 Task: Create a due date automation trigger when advanced on, on the wednesday before a card is due add fields with custom field "Resume" set to a number lower or equal to 1 and lower or equal to 10 at 11:00 AM.
Action: Mouse moved to (1386, 114)
Screenshot: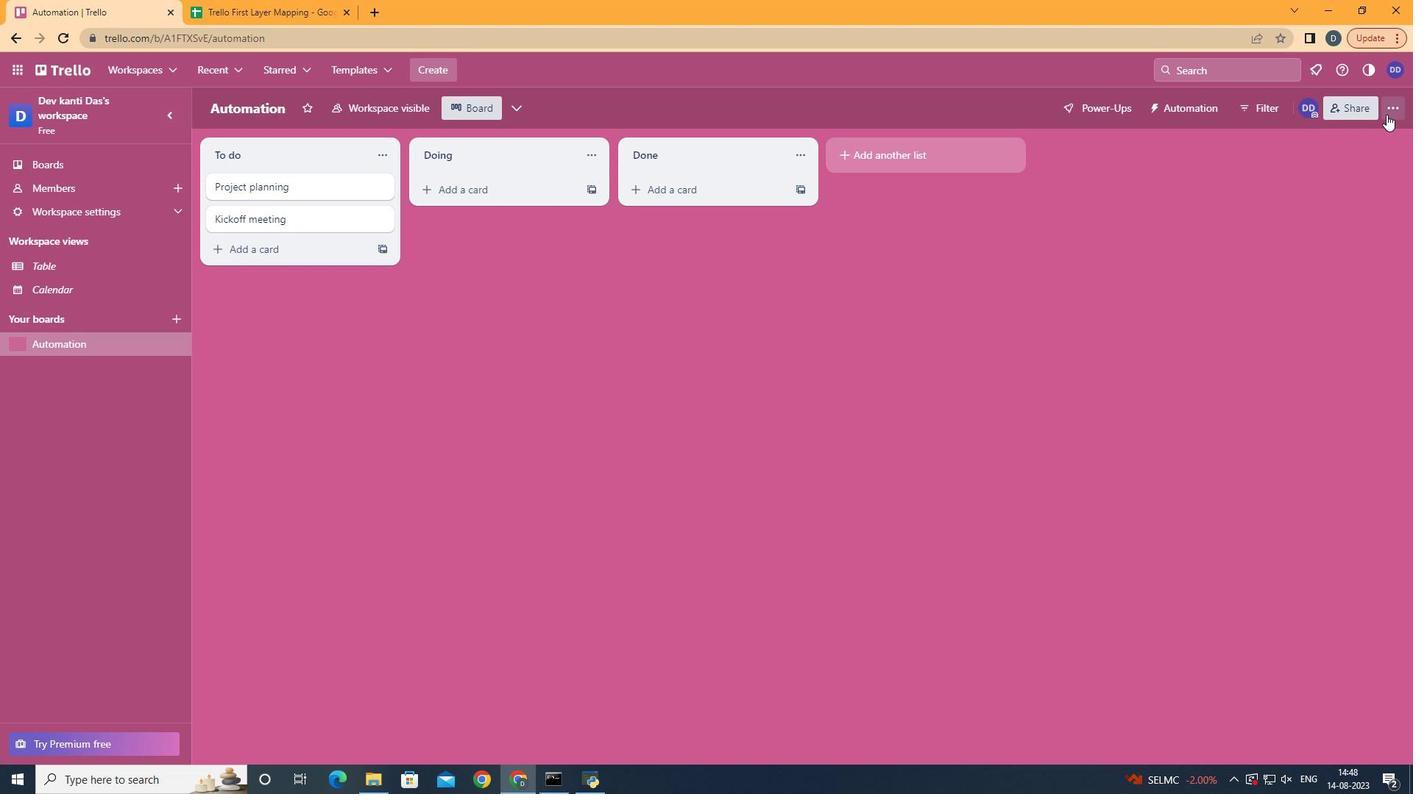 
Action: Mouse pressed left at (1386, 114)
Screenshot: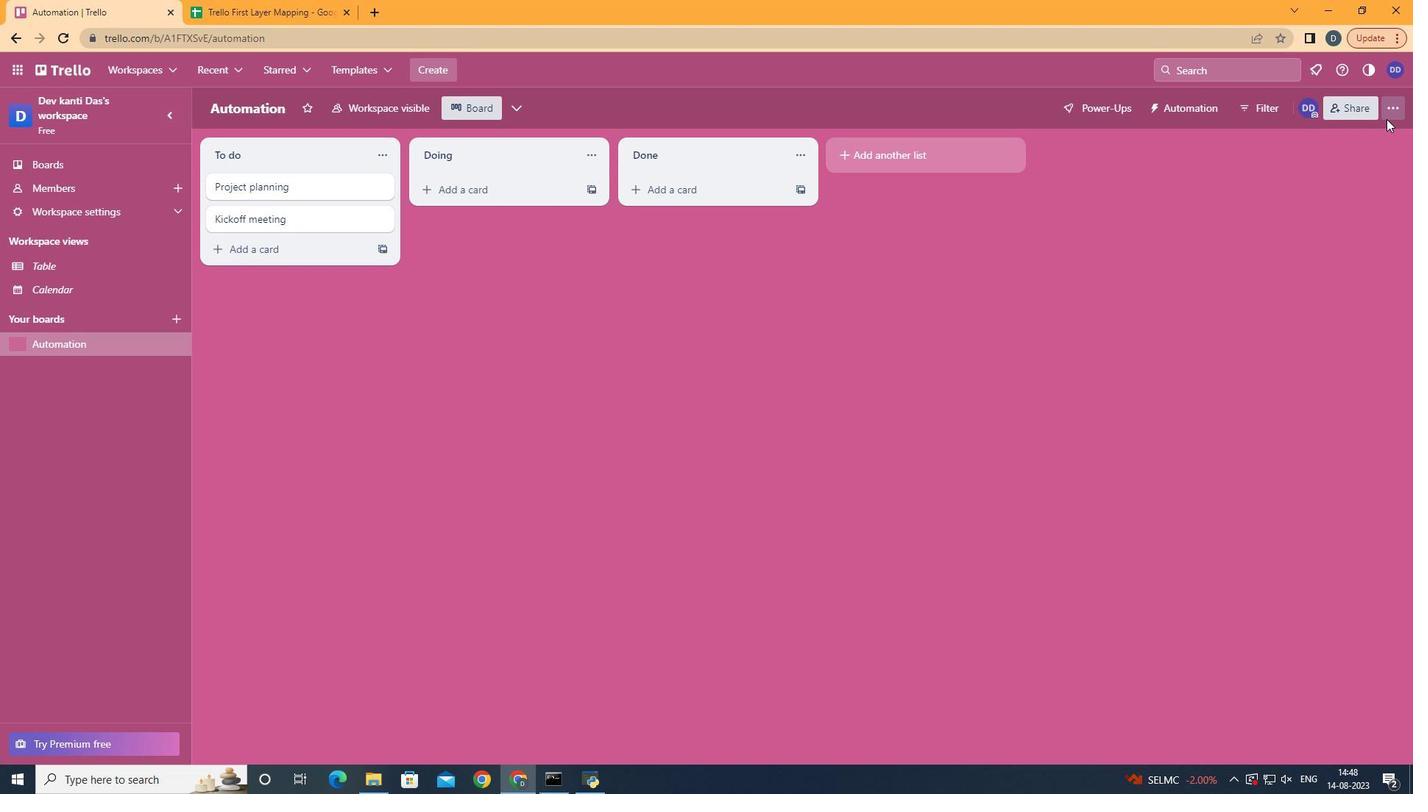 
Action: Mouse moved to (1289, 303)
Screenshot: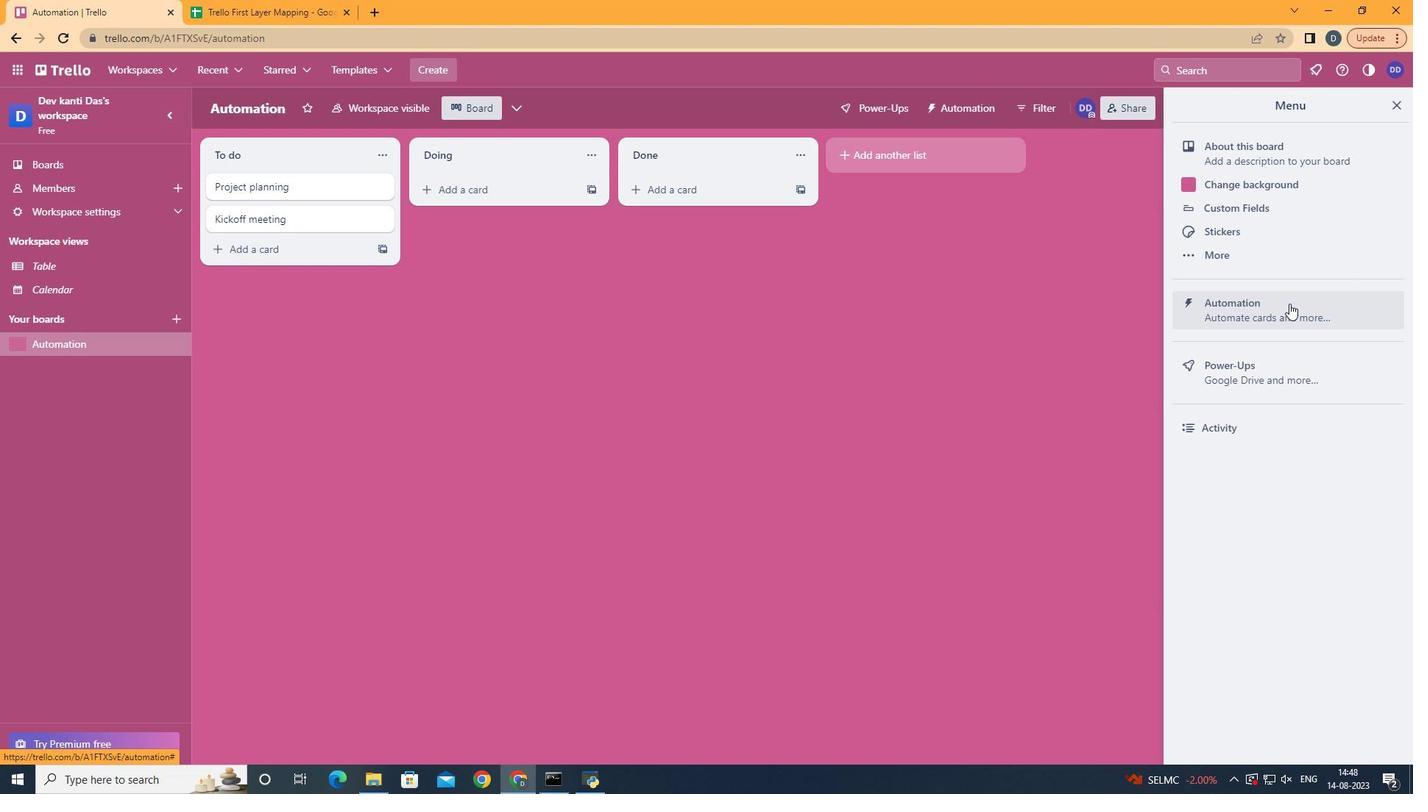 
Action: Mouse pressed left at (1289, 303)
Screenshot: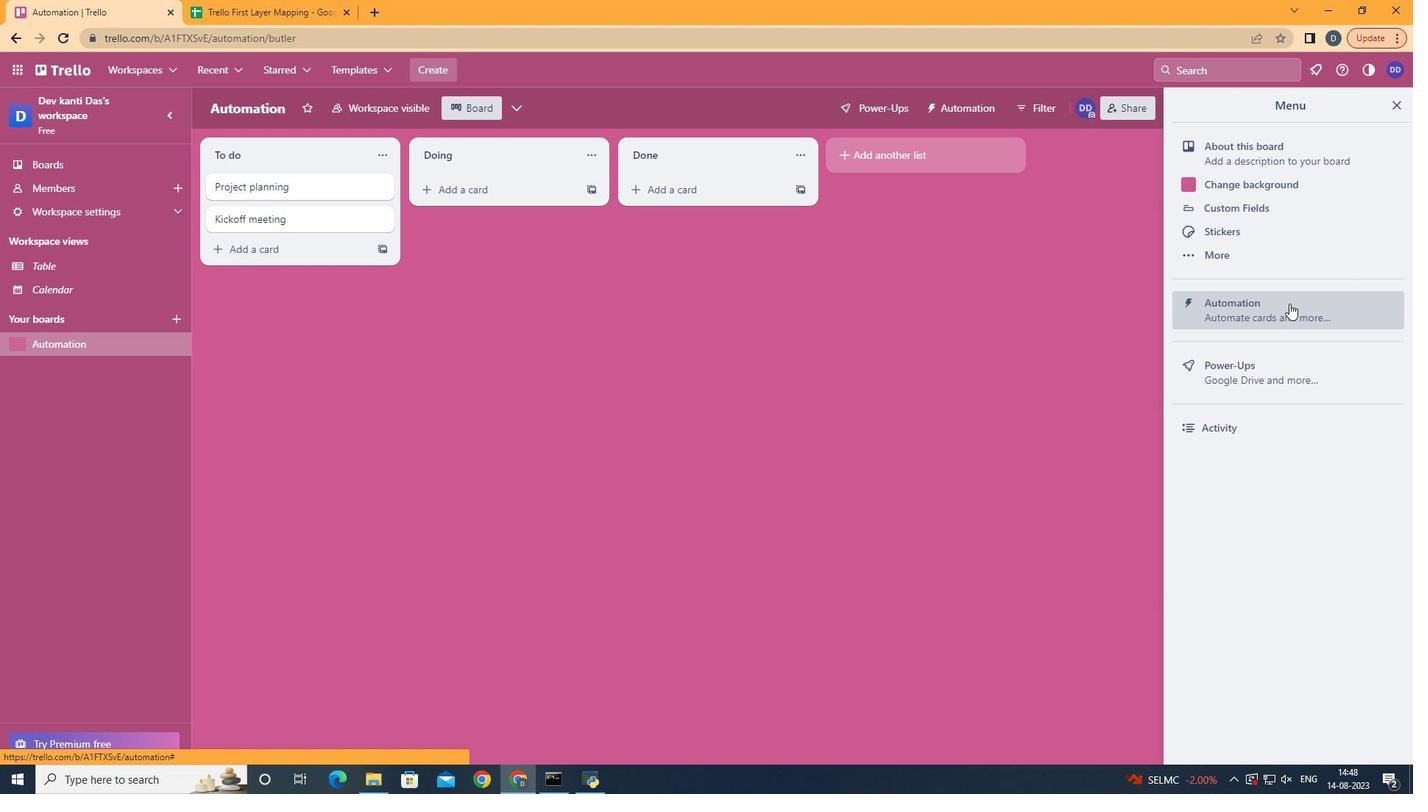 
Action: Mouse moved to (287, 297)
Screenshot: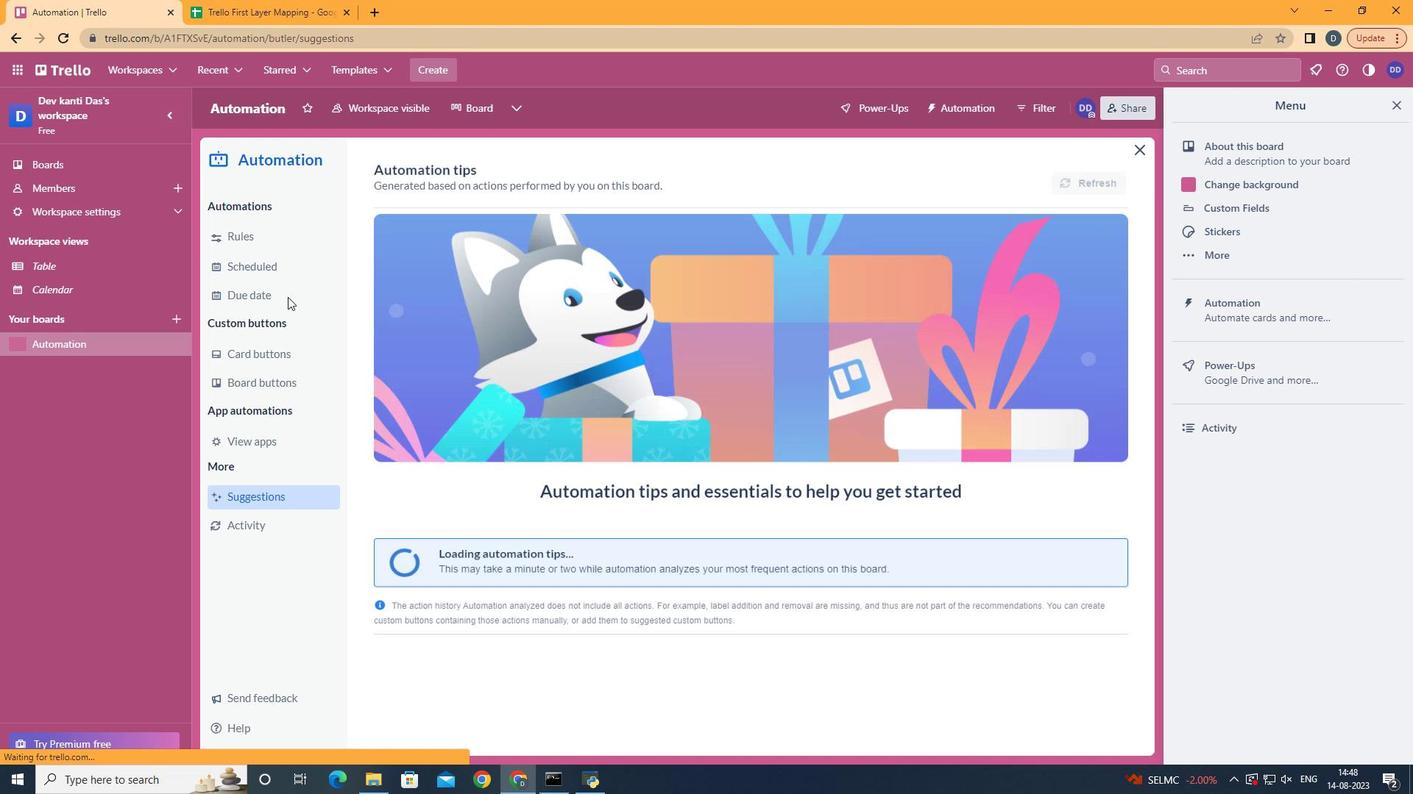 
Action: Mouse pressed left at (287, 297)
Screenshot: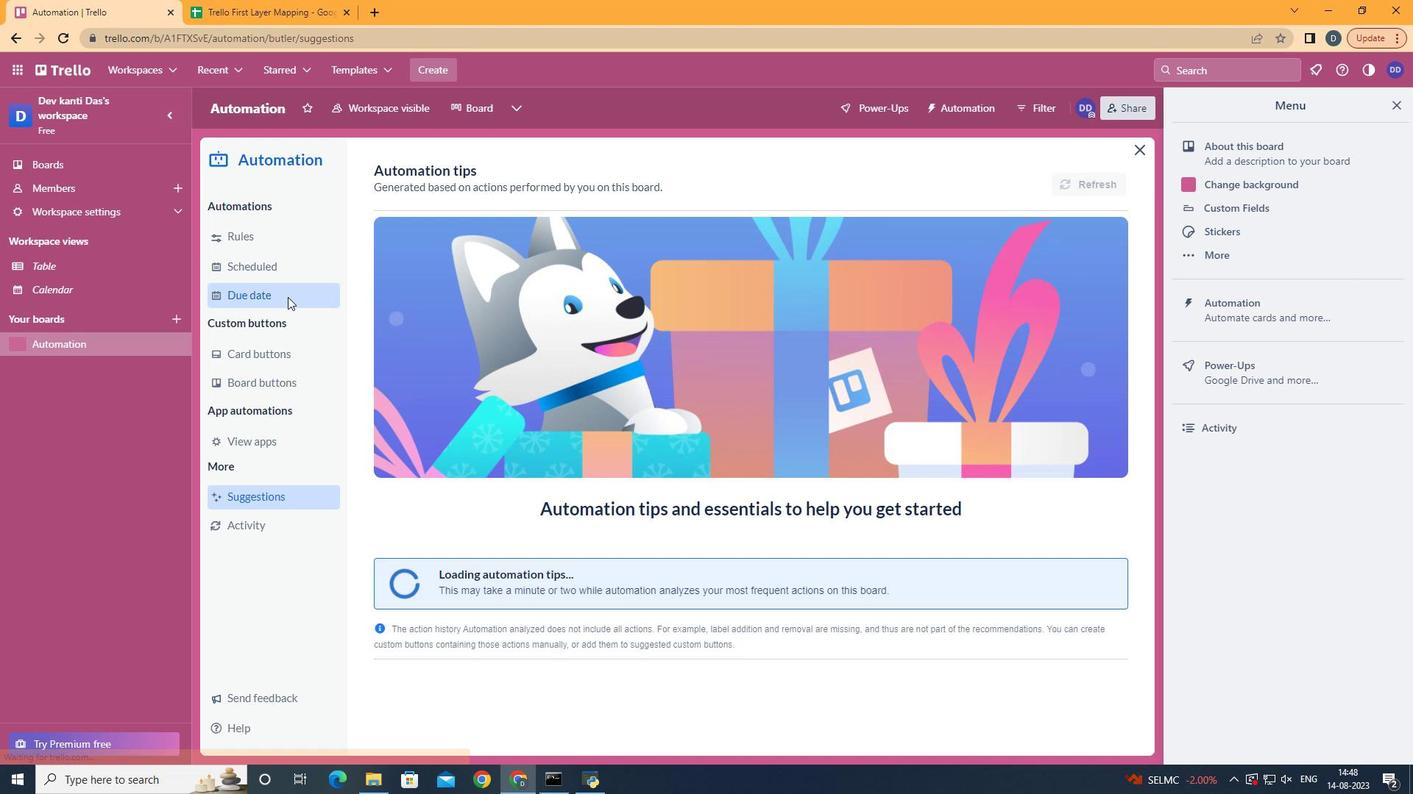 
Action: Mouse moved to (1034, 181)
Screenshot: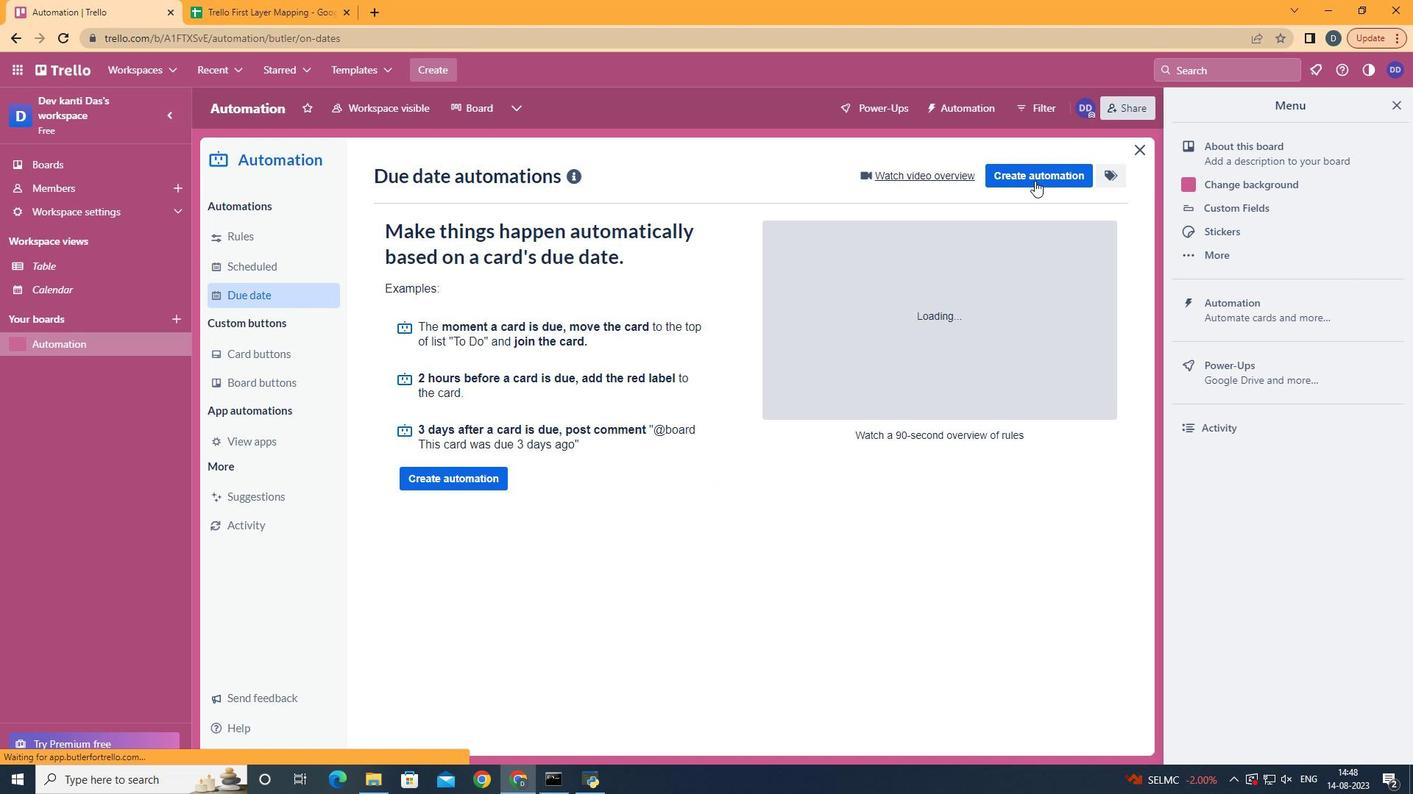 
Action: Mouse pressed left at (1034, 181)
Screenshot: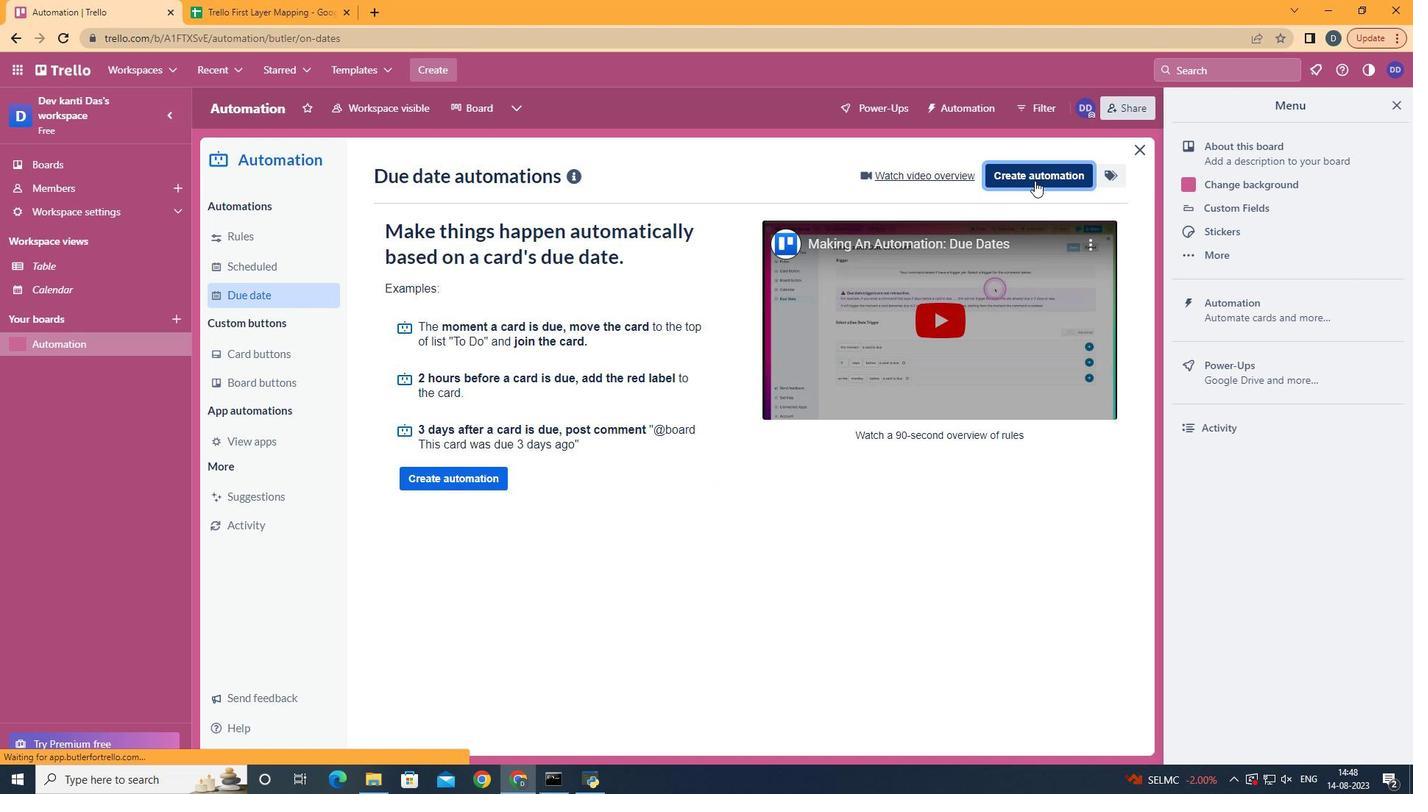 
Action: Mouse moved to (725, 327)
Screenshot: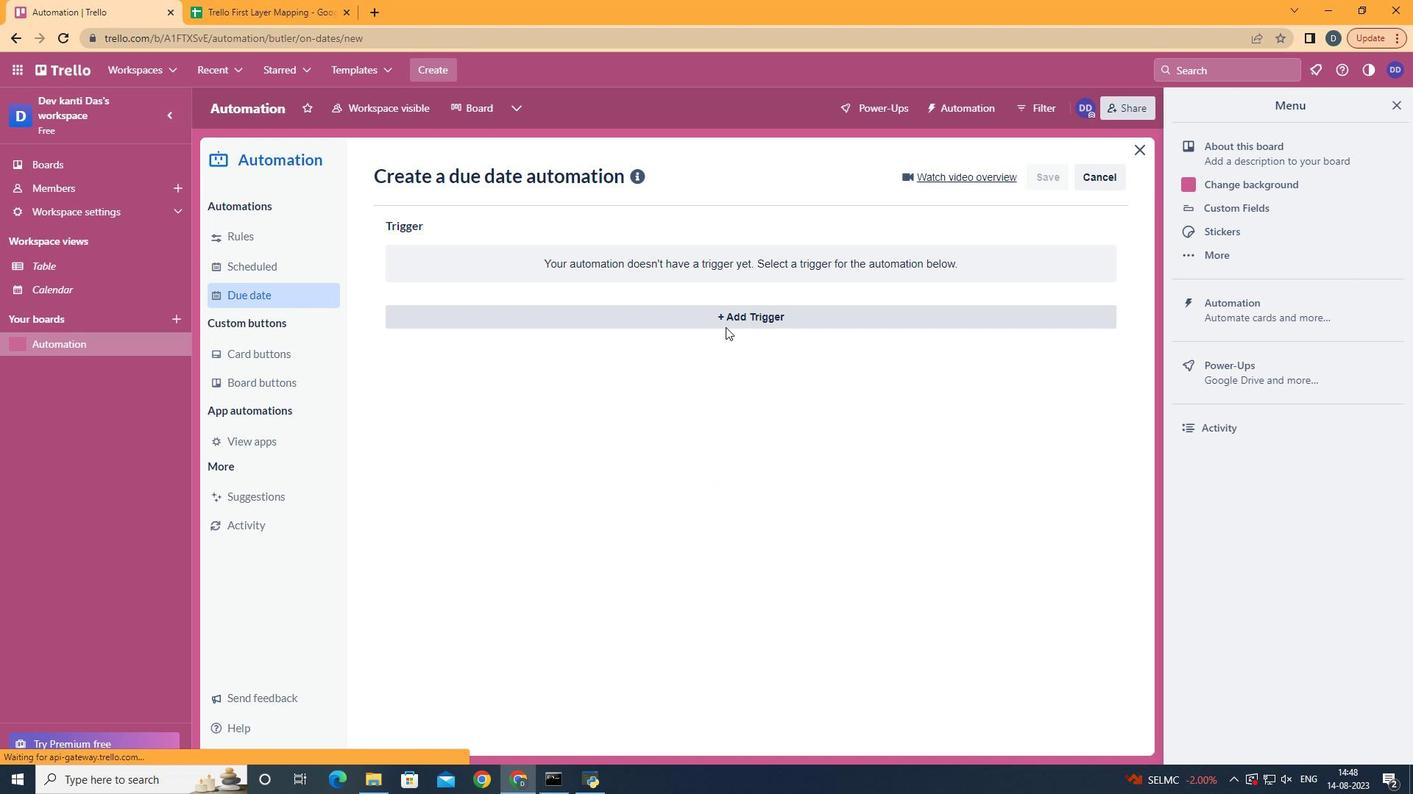 
Action: Mouse pressed left at (725, 327)
Screenshot: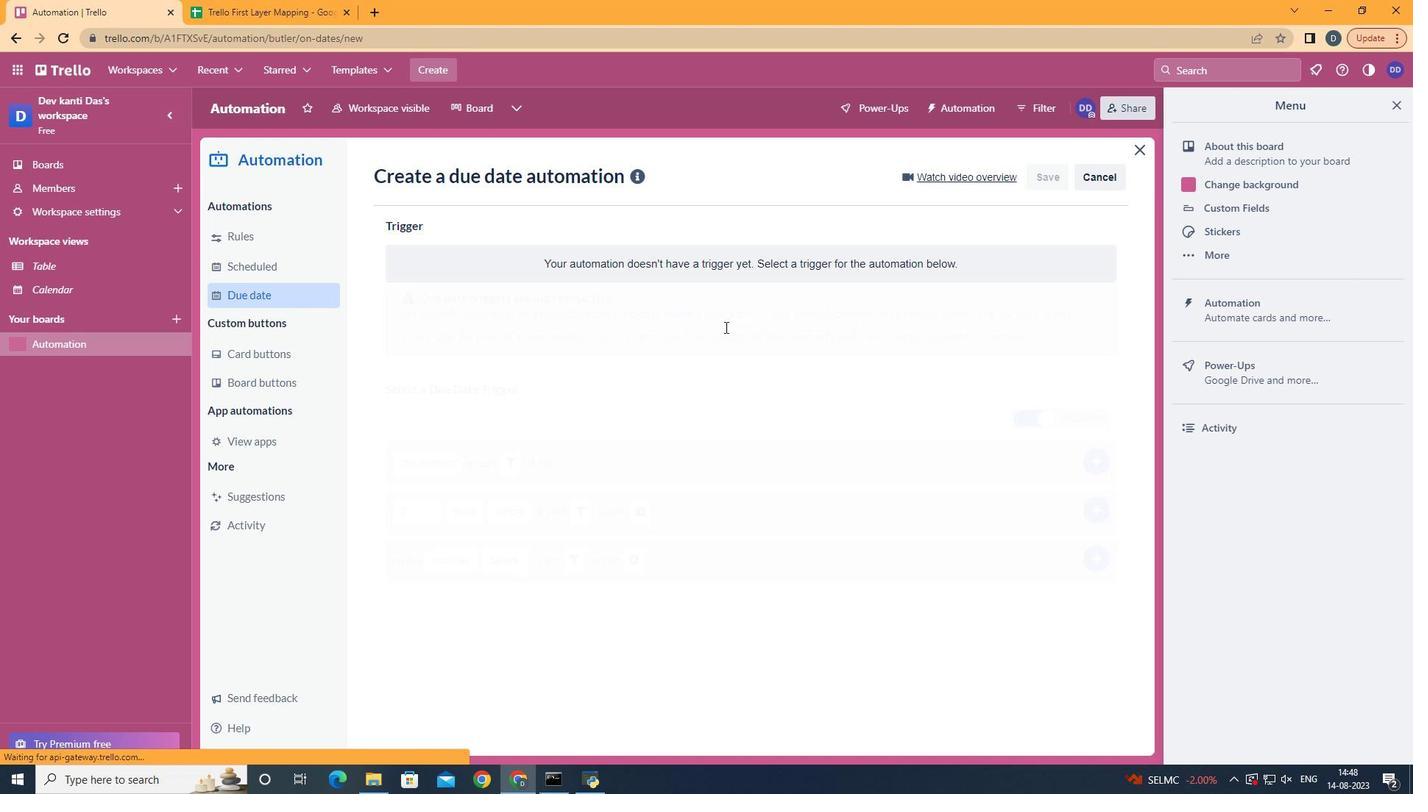 
Action: Mouse moved to (494, 438)
Screenshot: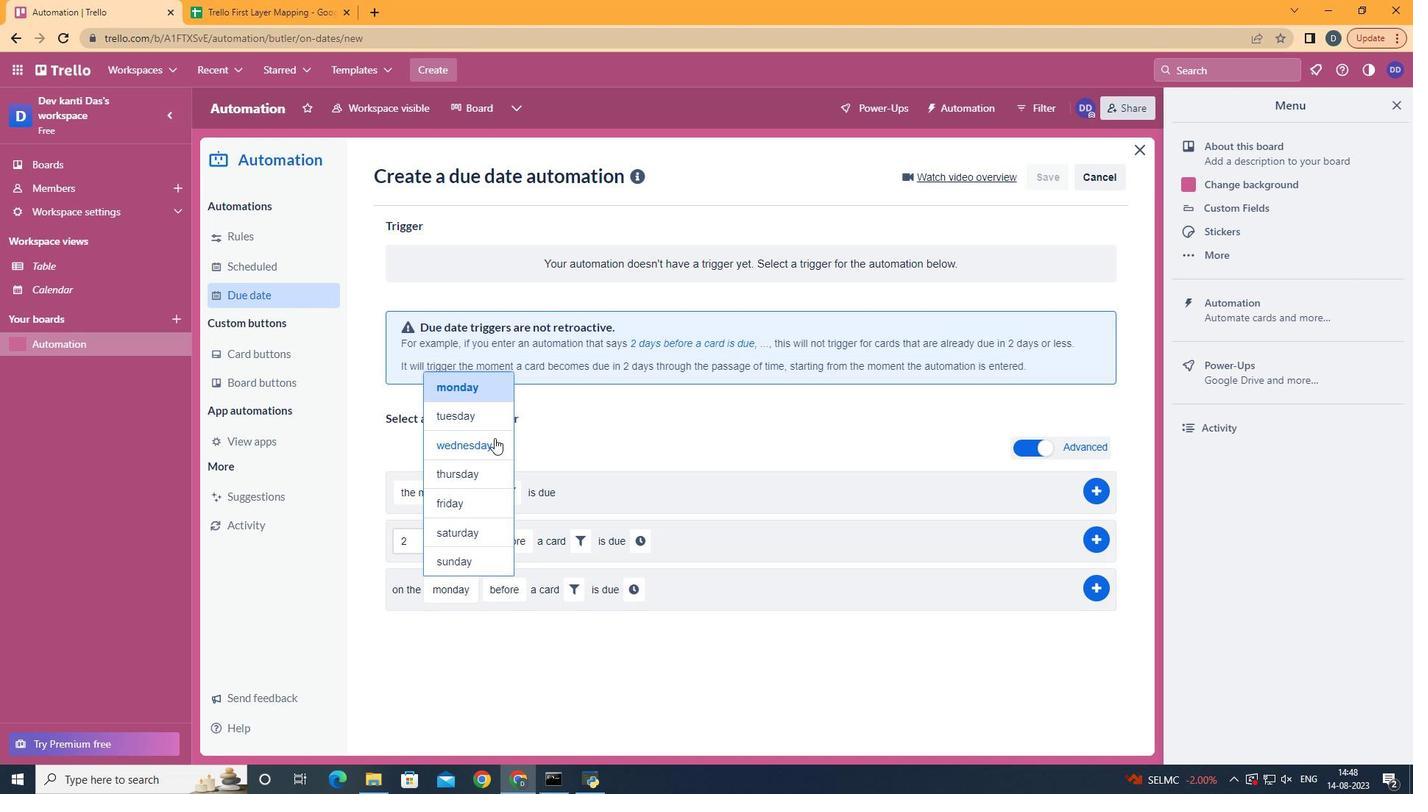 
Action: Mouse pressed left at (494, 438)
Screenshot: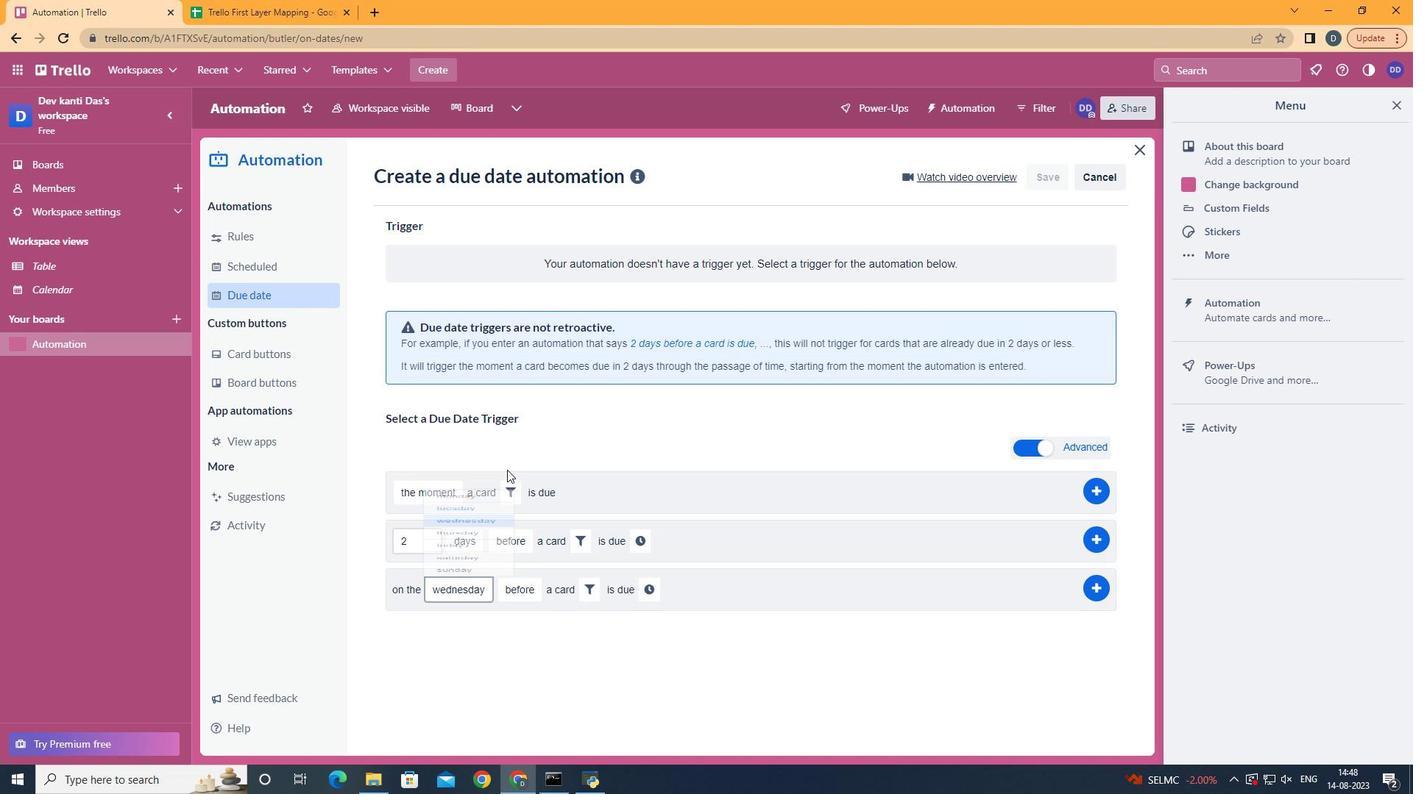 
Action: Mouse moved to (593, 586)
Screenshot: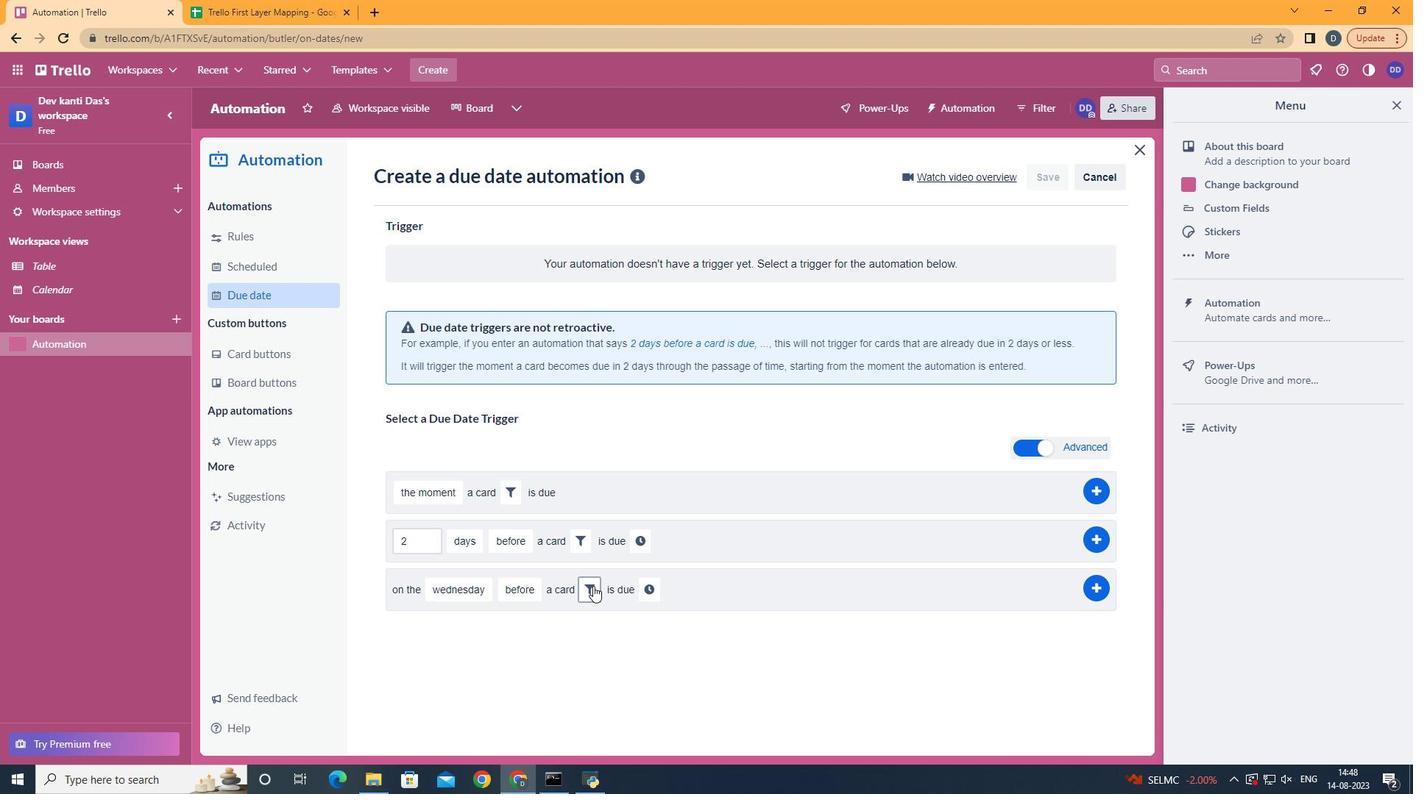 
Action: Mouse pressed left at (593, 586)
Screenshot: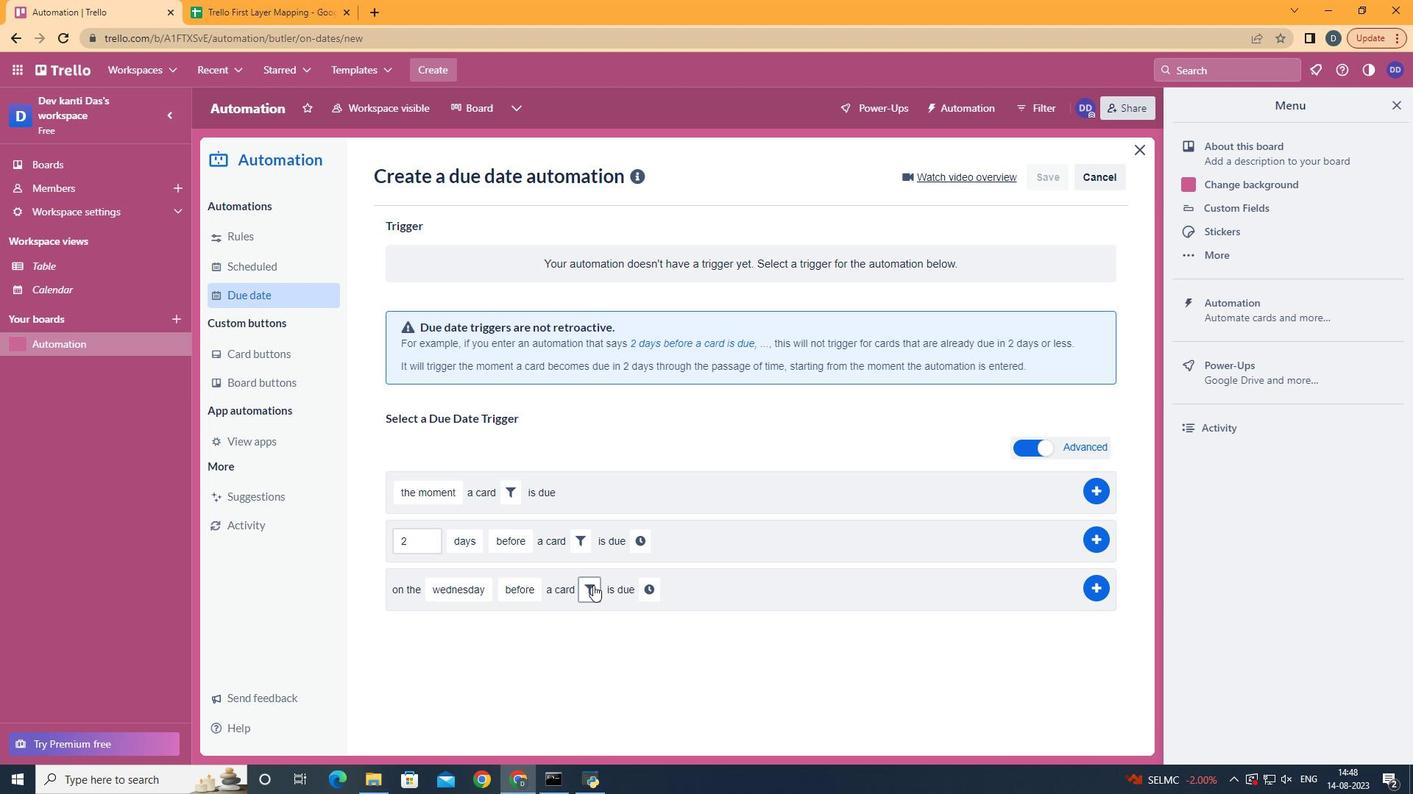 
Action: Mouse moved to (821, 635)
Screenshot: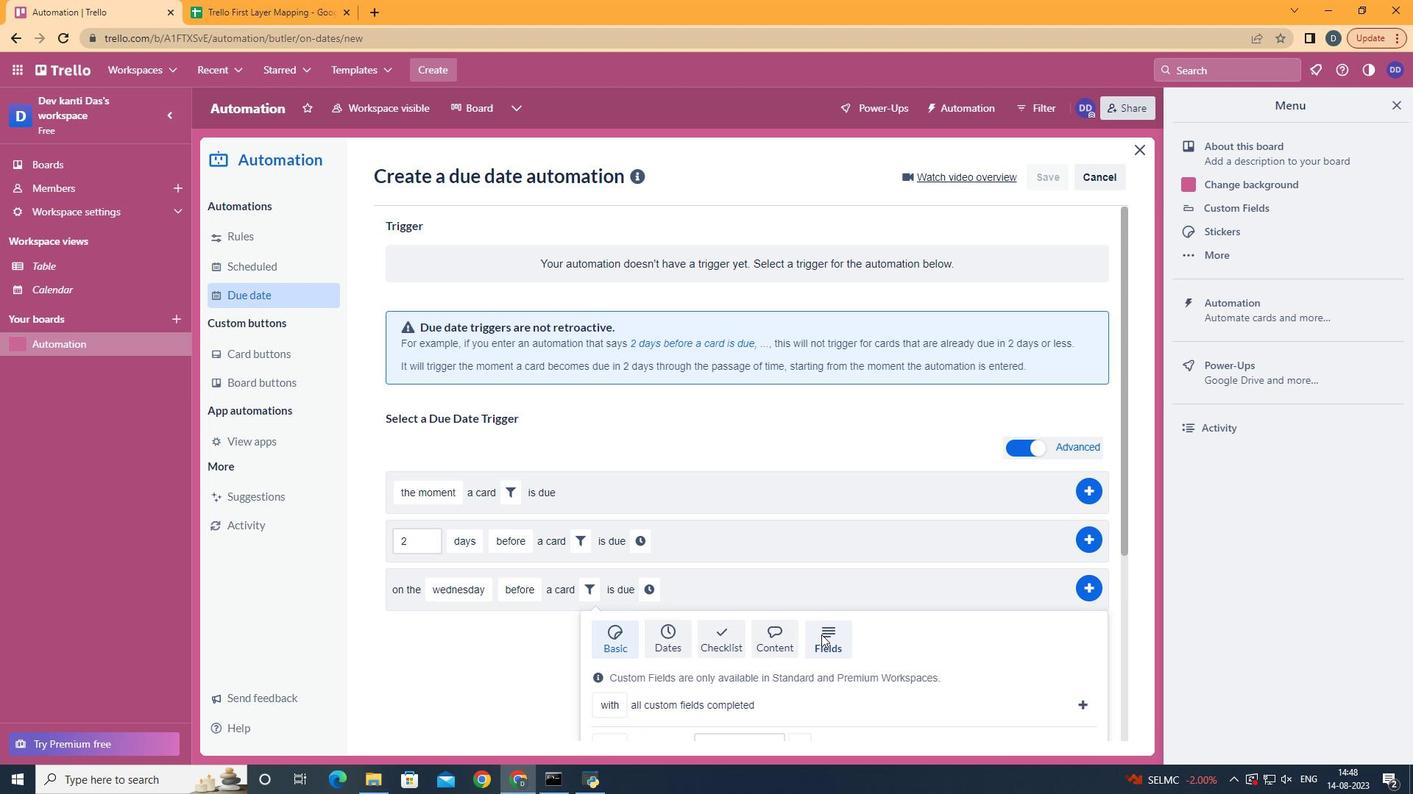 
Action: Mouse pressed left at (821, 635)
Screenshot: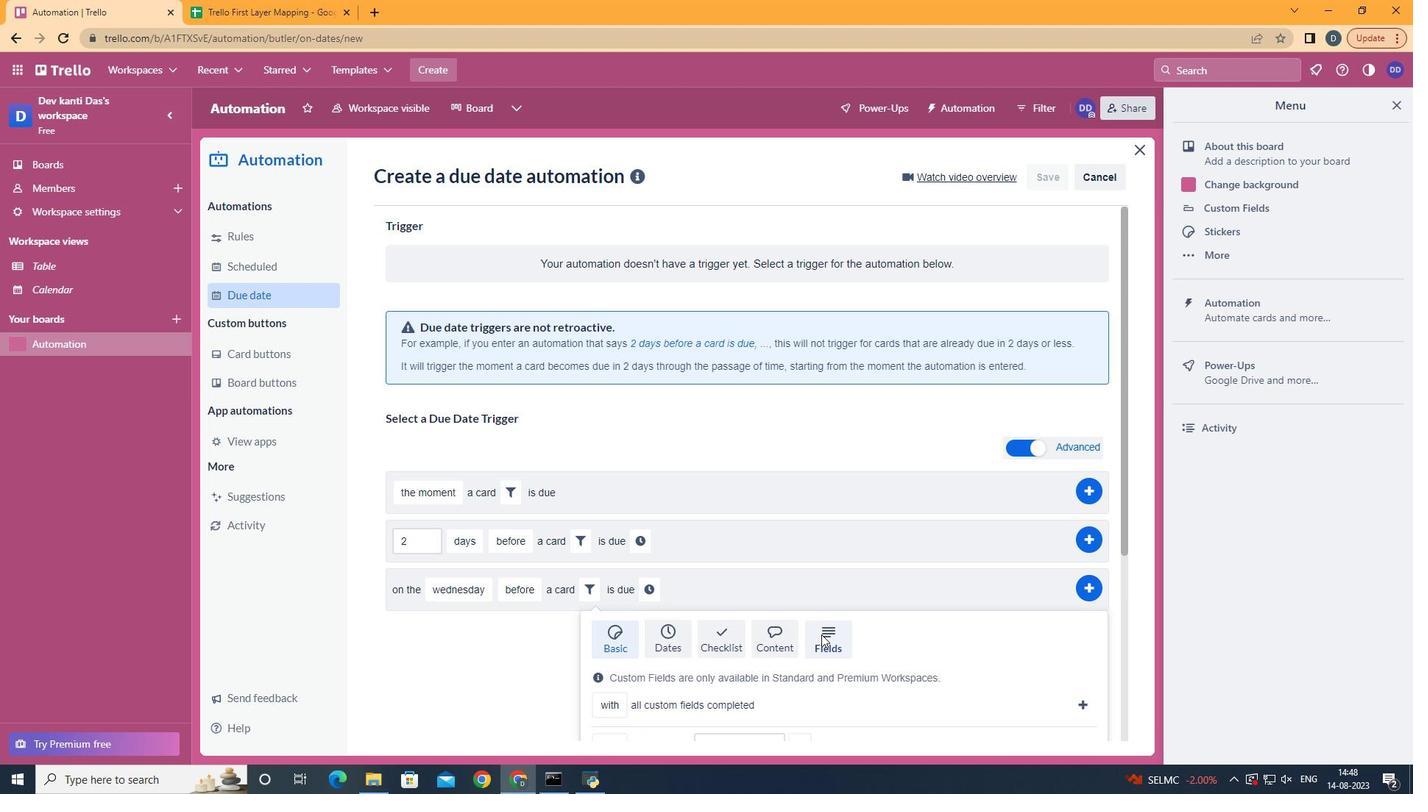 
Action: Mouse scrolled (821, 634) with delta (0, 0)
Screenshot: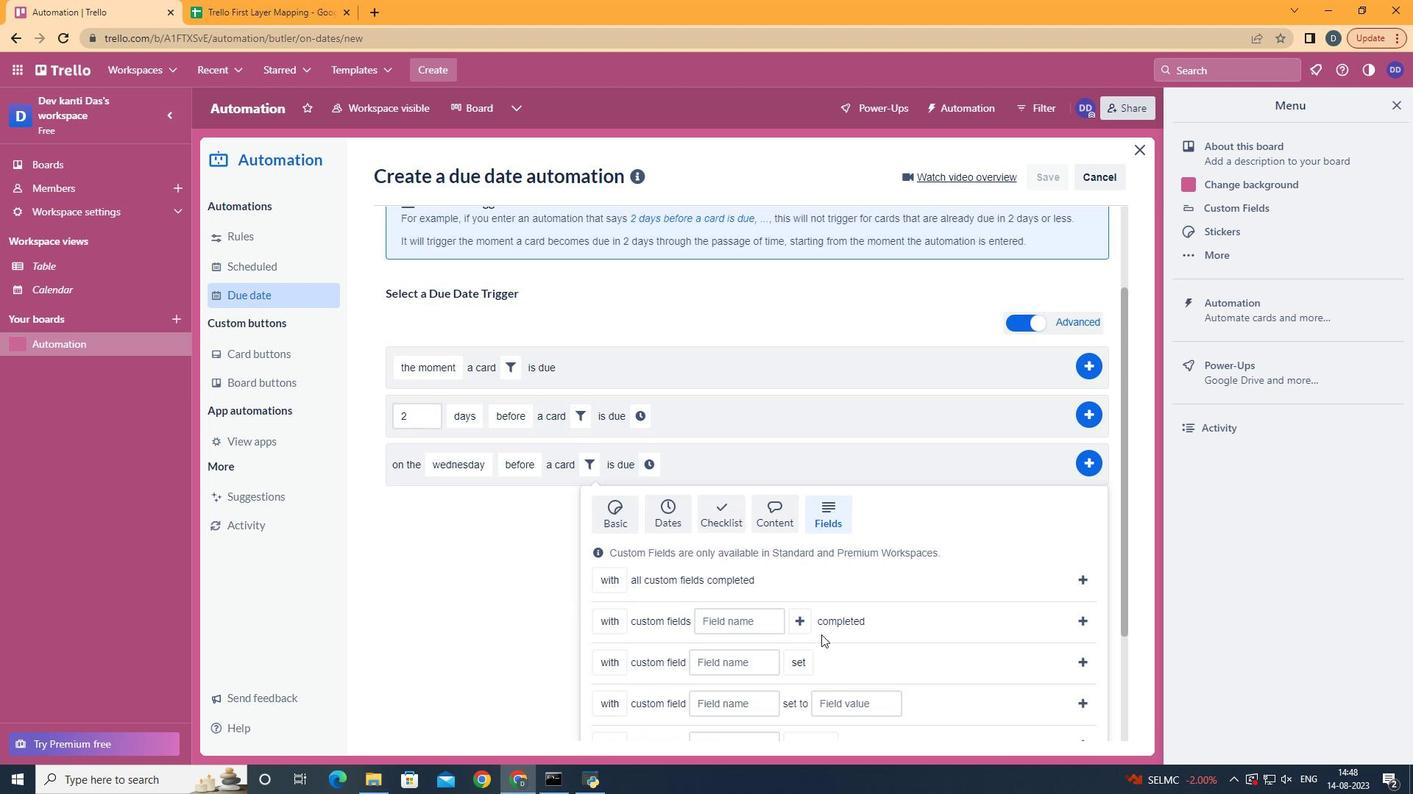 
Action: Mouse scrolled (821, 634) with delta (0, 0)
Screenshot: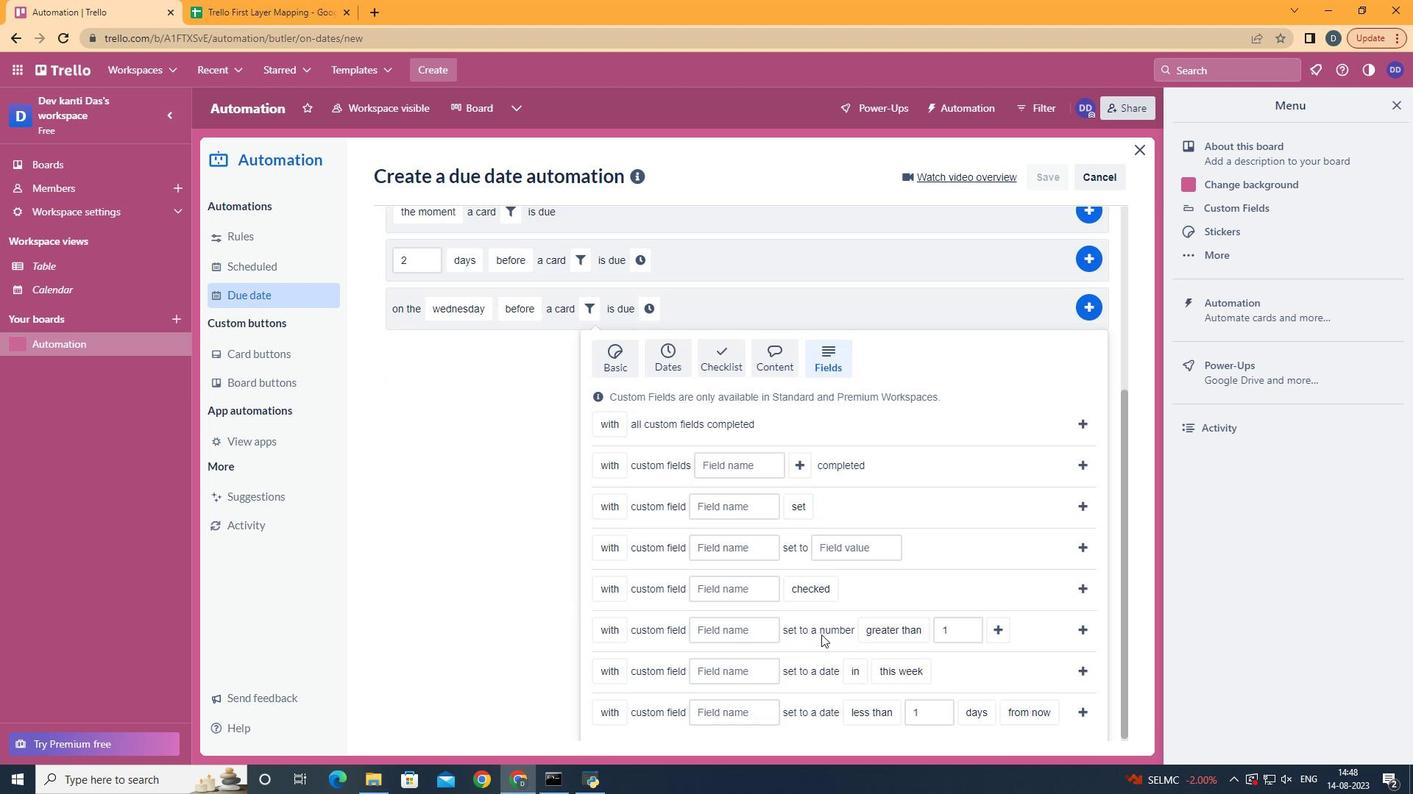 
Action: Mouse scrolled (821, 634) with delta (0, 0)
Screenshot: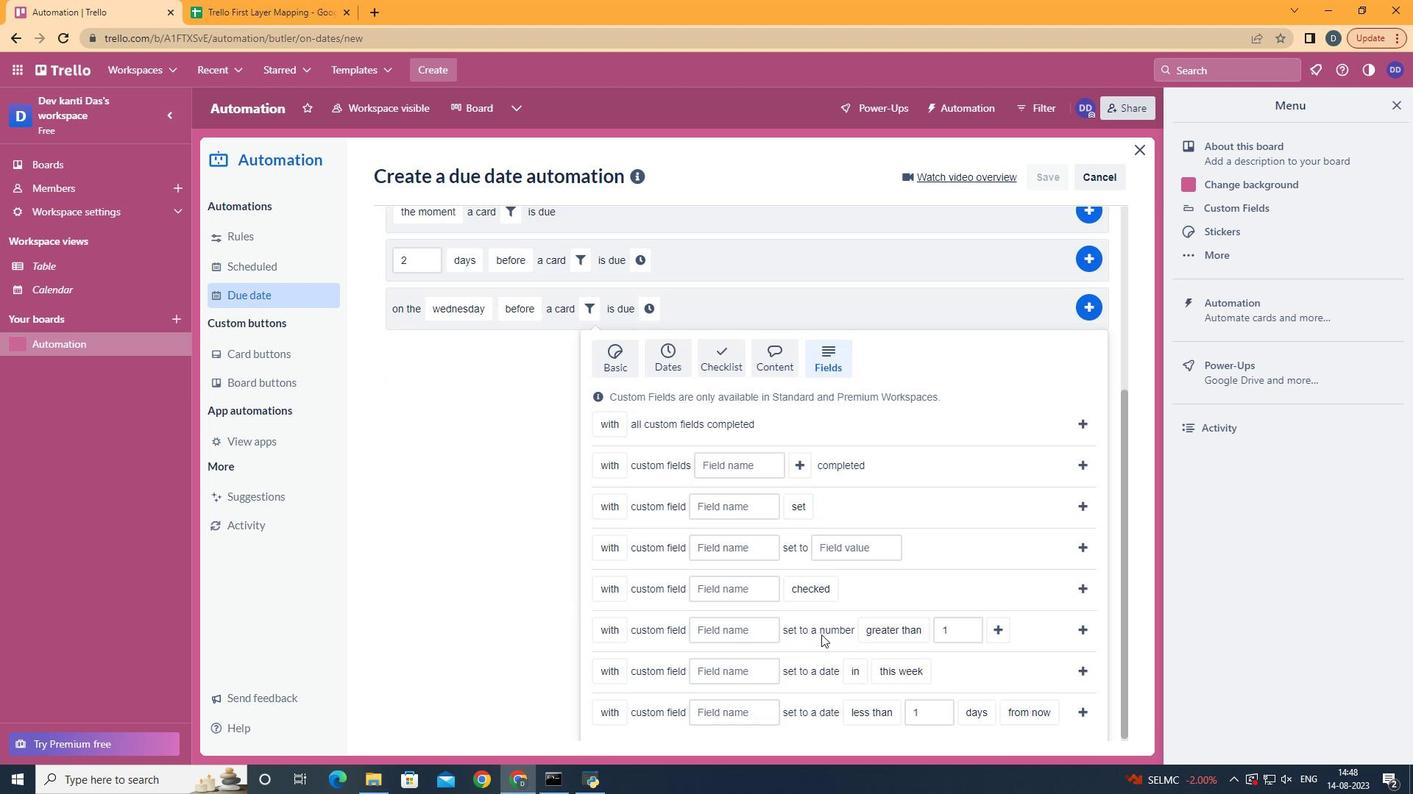 
Action: Mouse scrolled (821, 634) with delta (0, 0)
Screenshot: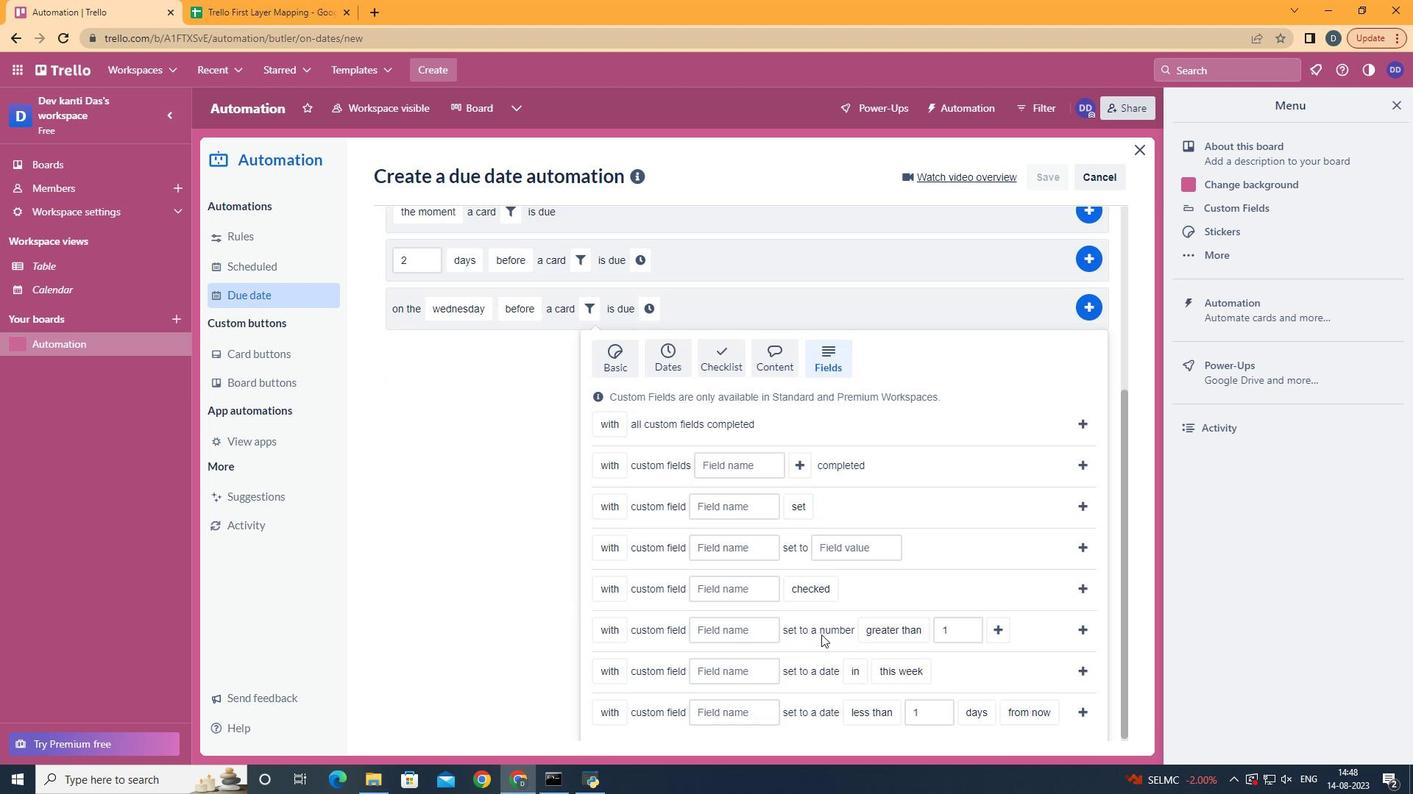 
Action: Mouse scrolled (821, 634) with delta (0, 0)
Screenshot: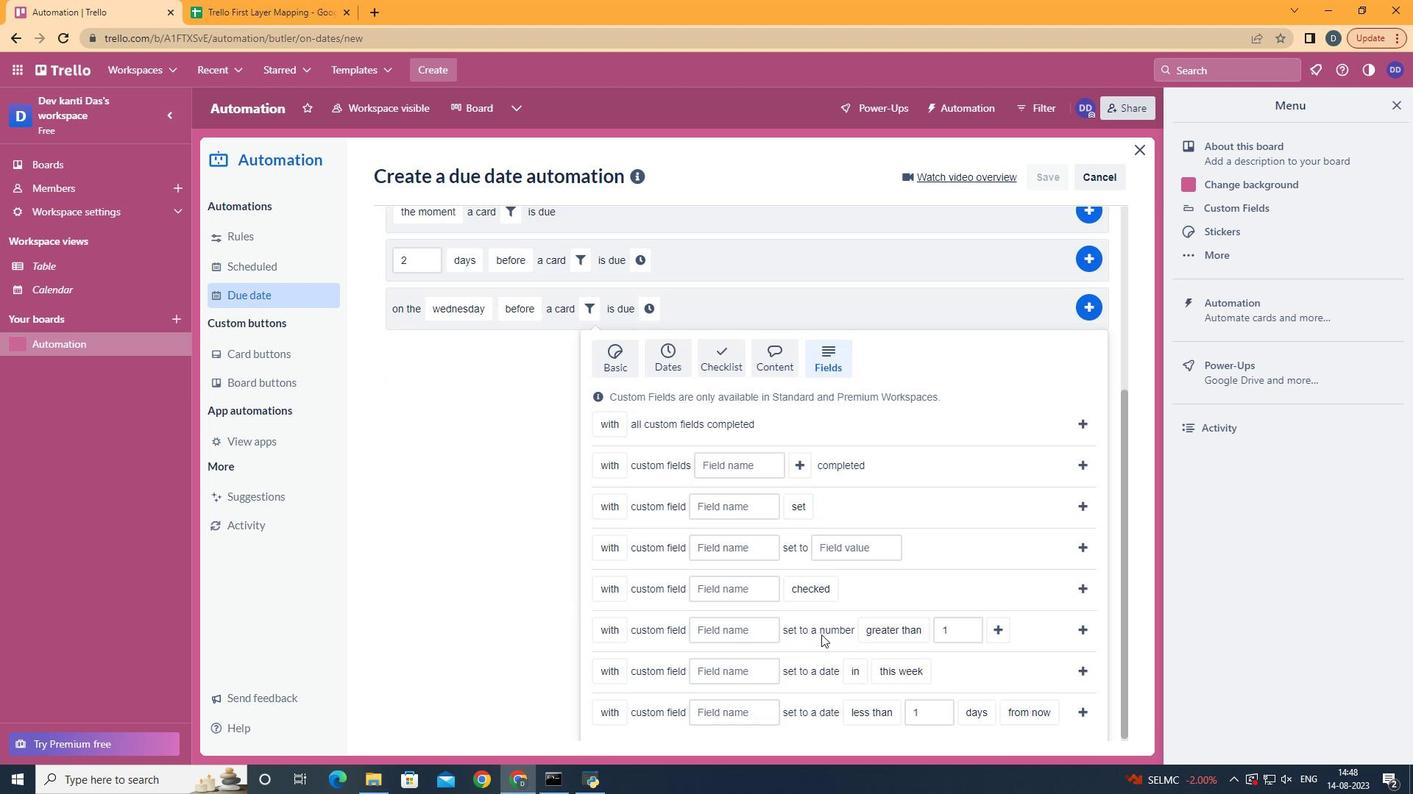 
Action: Mouse scrolled (821, 634) with delta (0, 0)
Screenshot: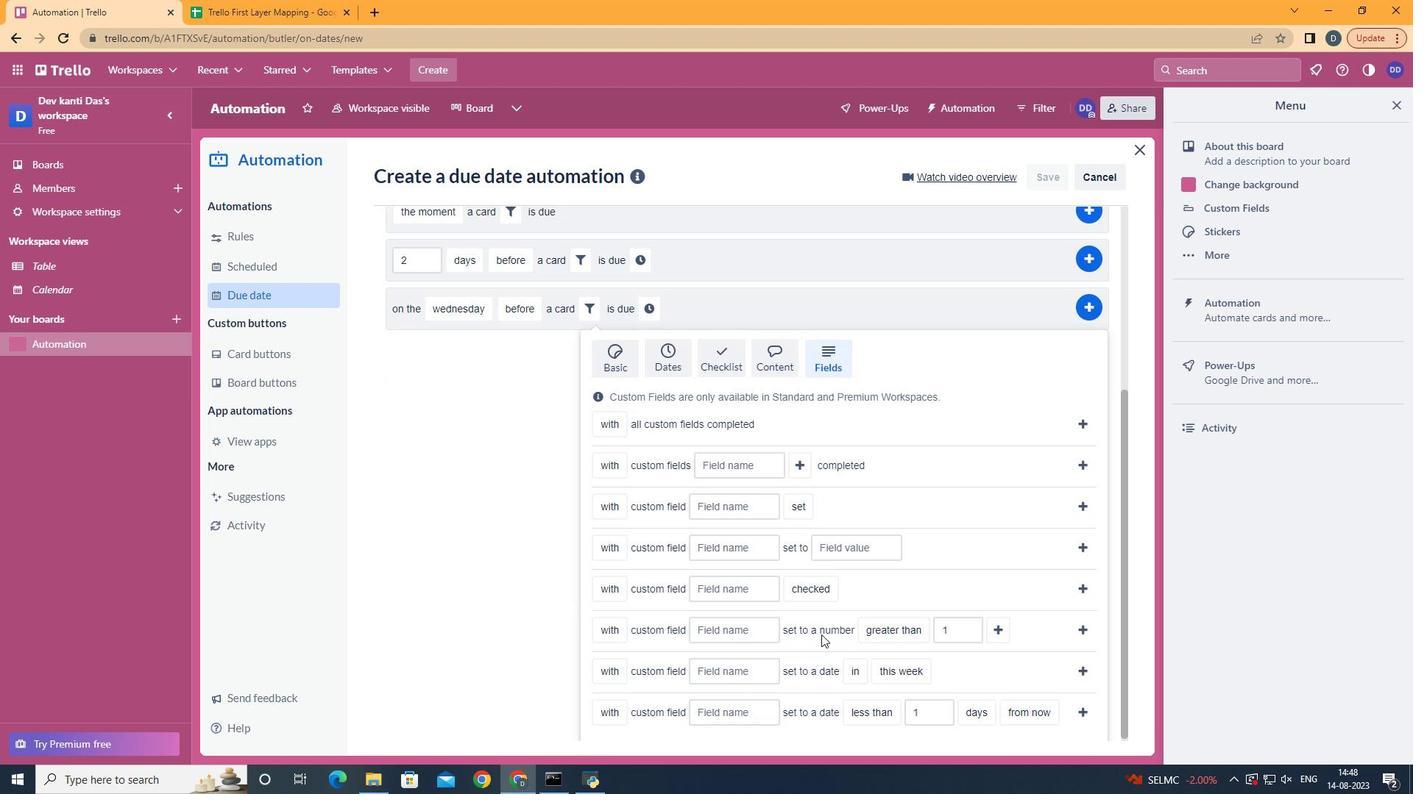 
Action: Mouse moved to (773, 627)
Screenshot: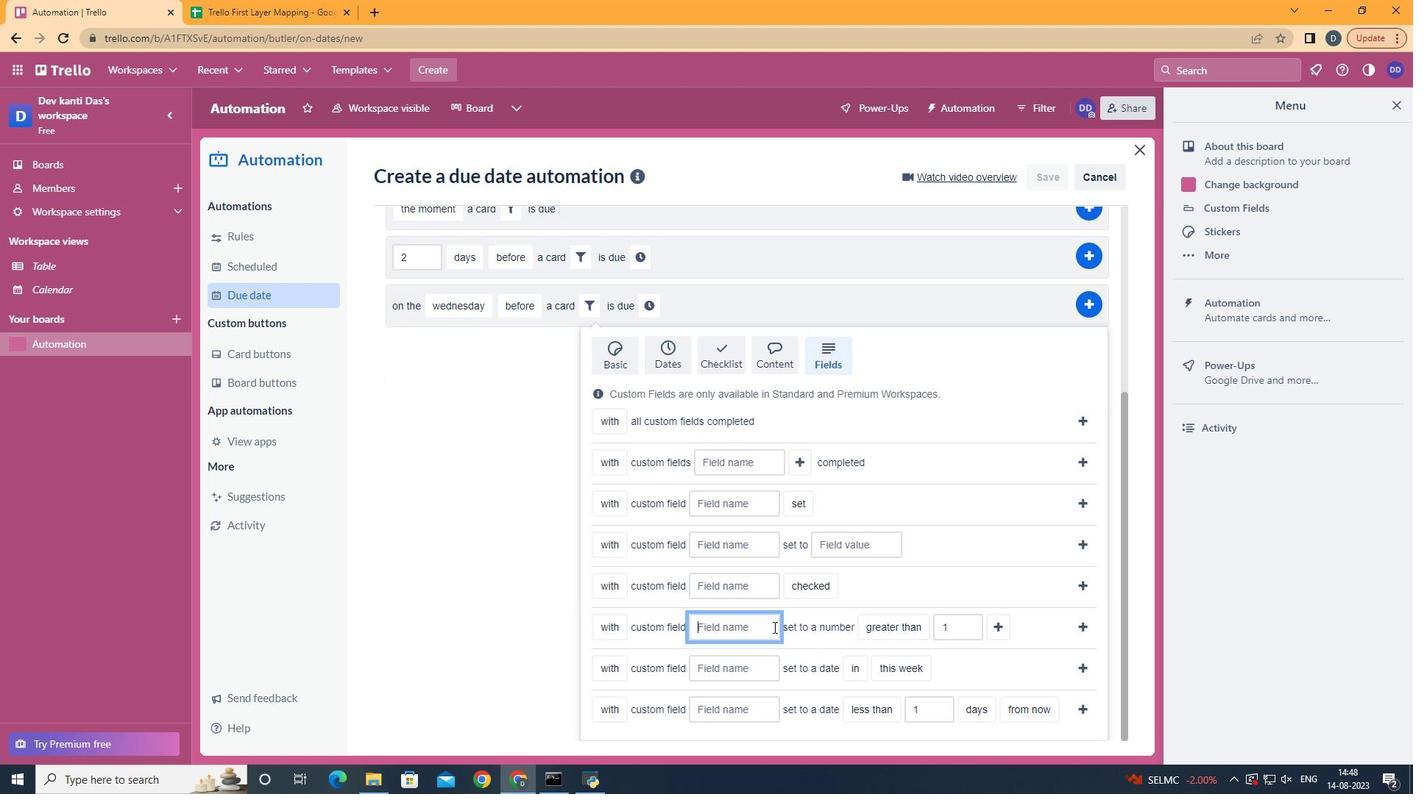 
Action: Mouse pressed left at (773, 627)
Screenshot: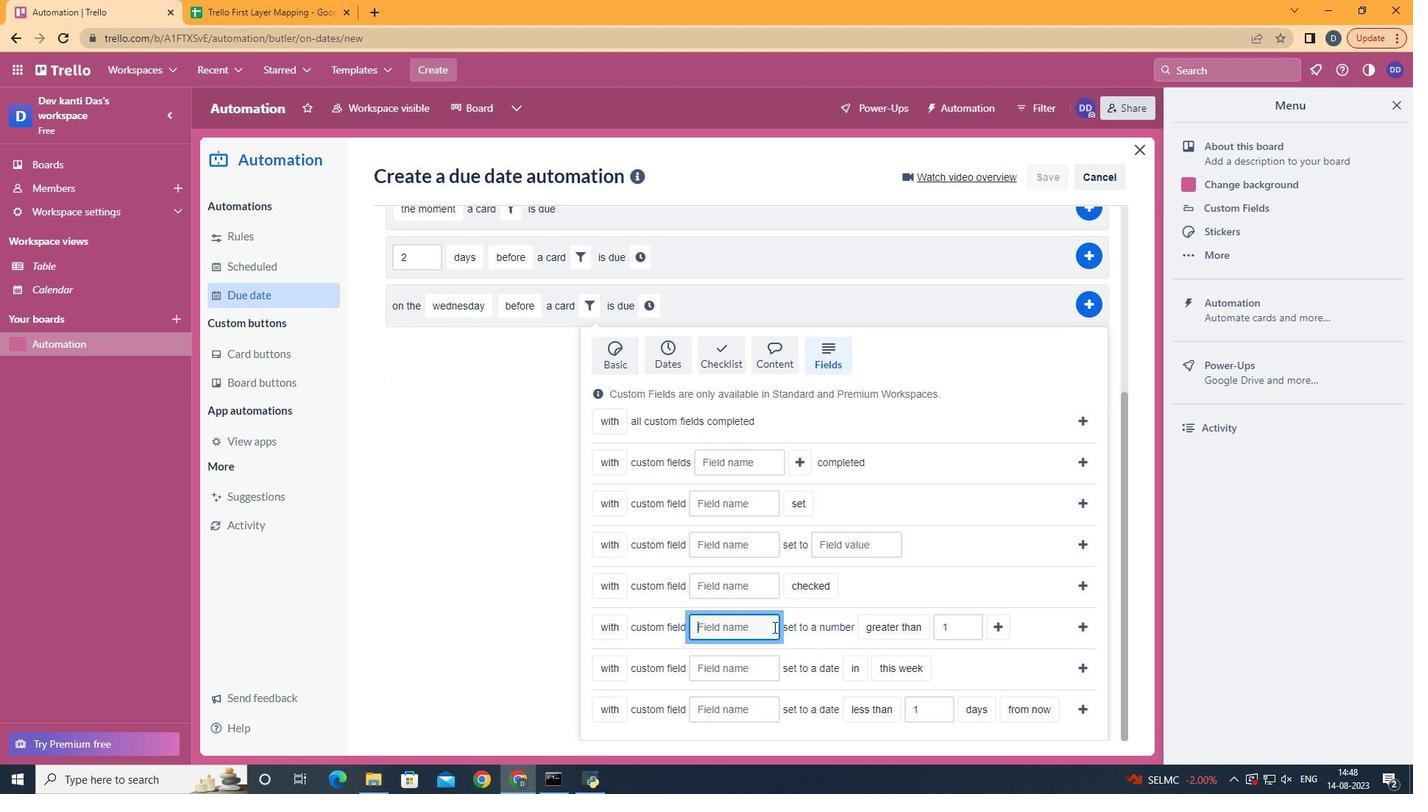 
Action: Key pressed <Key.shift>Resume
Screenshot: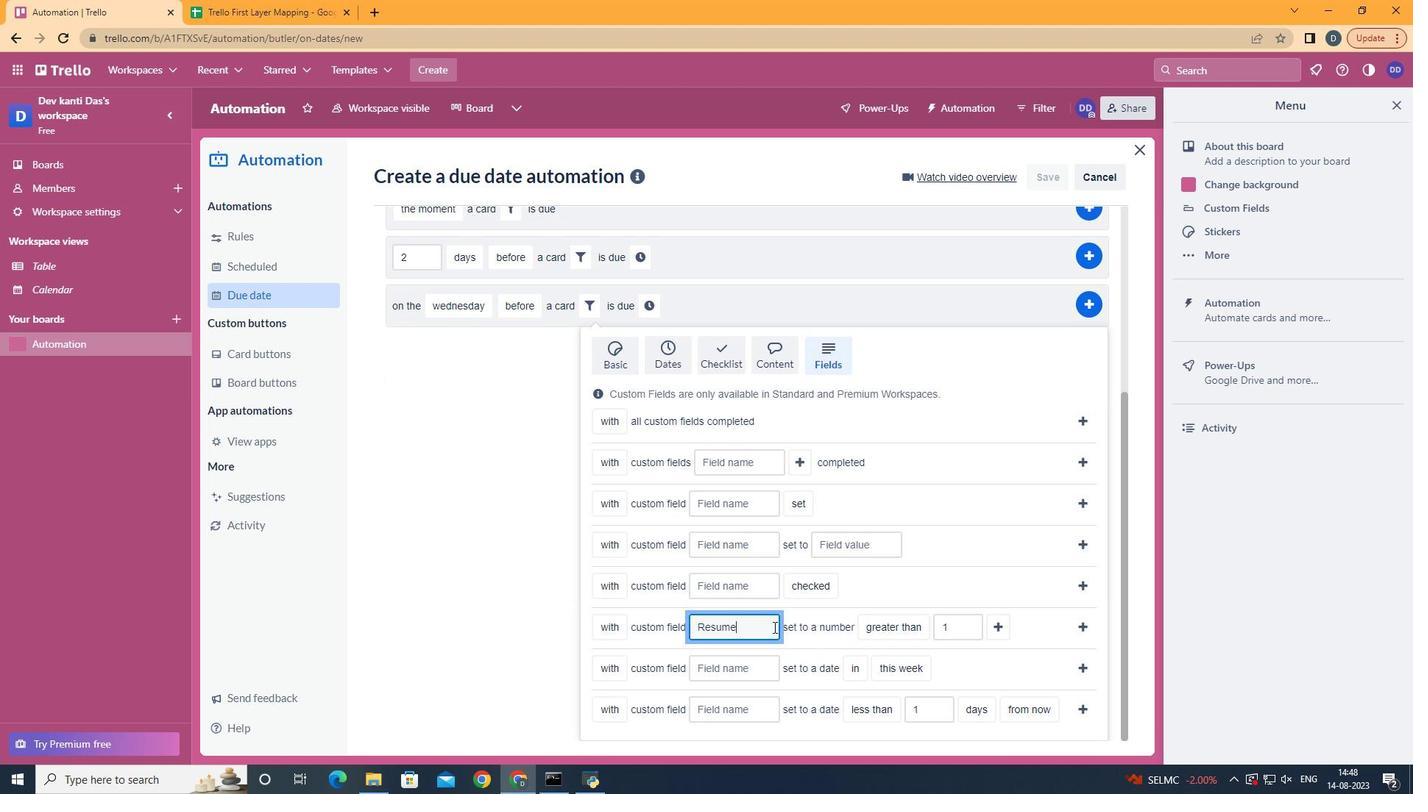 
Action: Mouse moved to (909, 591)
Screenshot: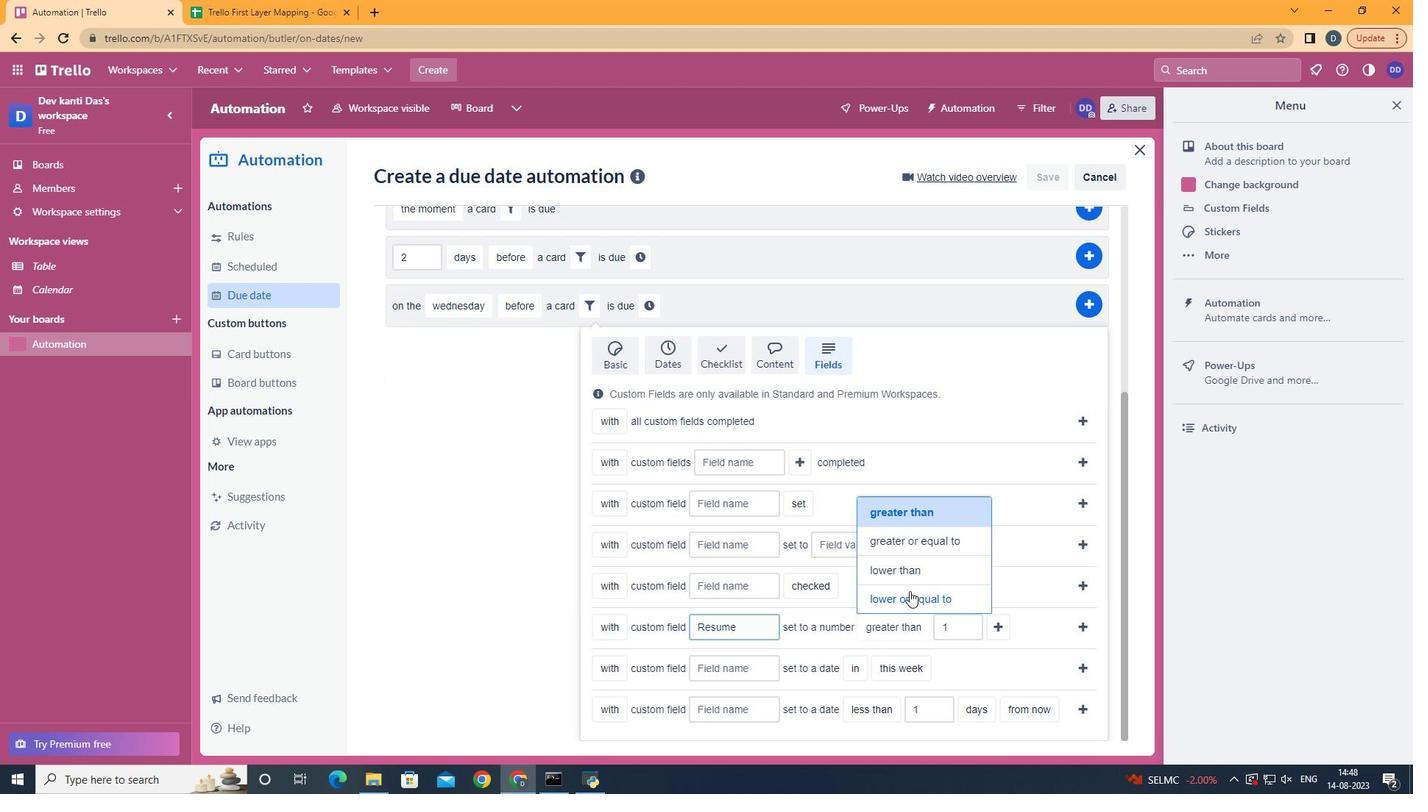 
Action: Mouse pressed left at (909, 591)
Screenshot: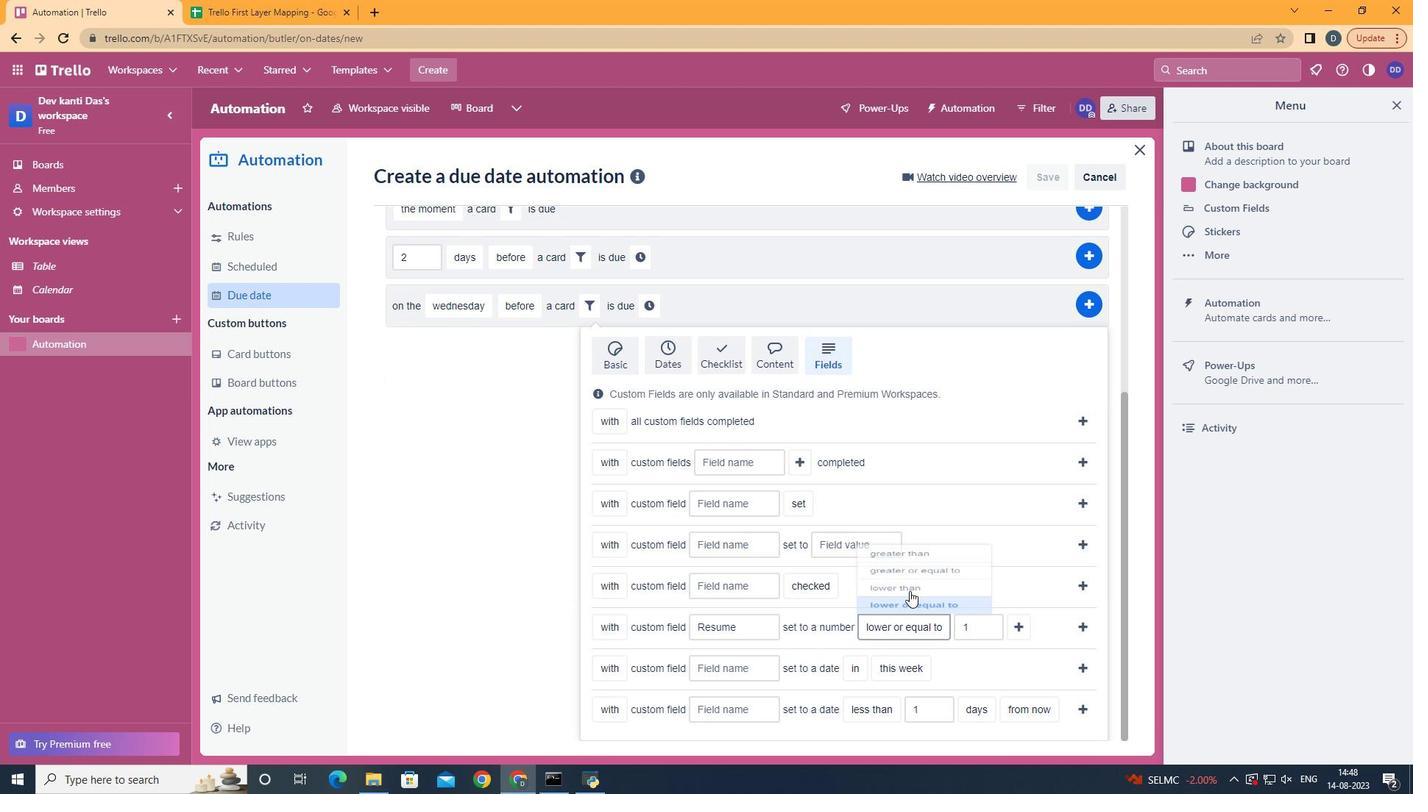 
Action: Mouse moved to (1015, 624)
Screenshot: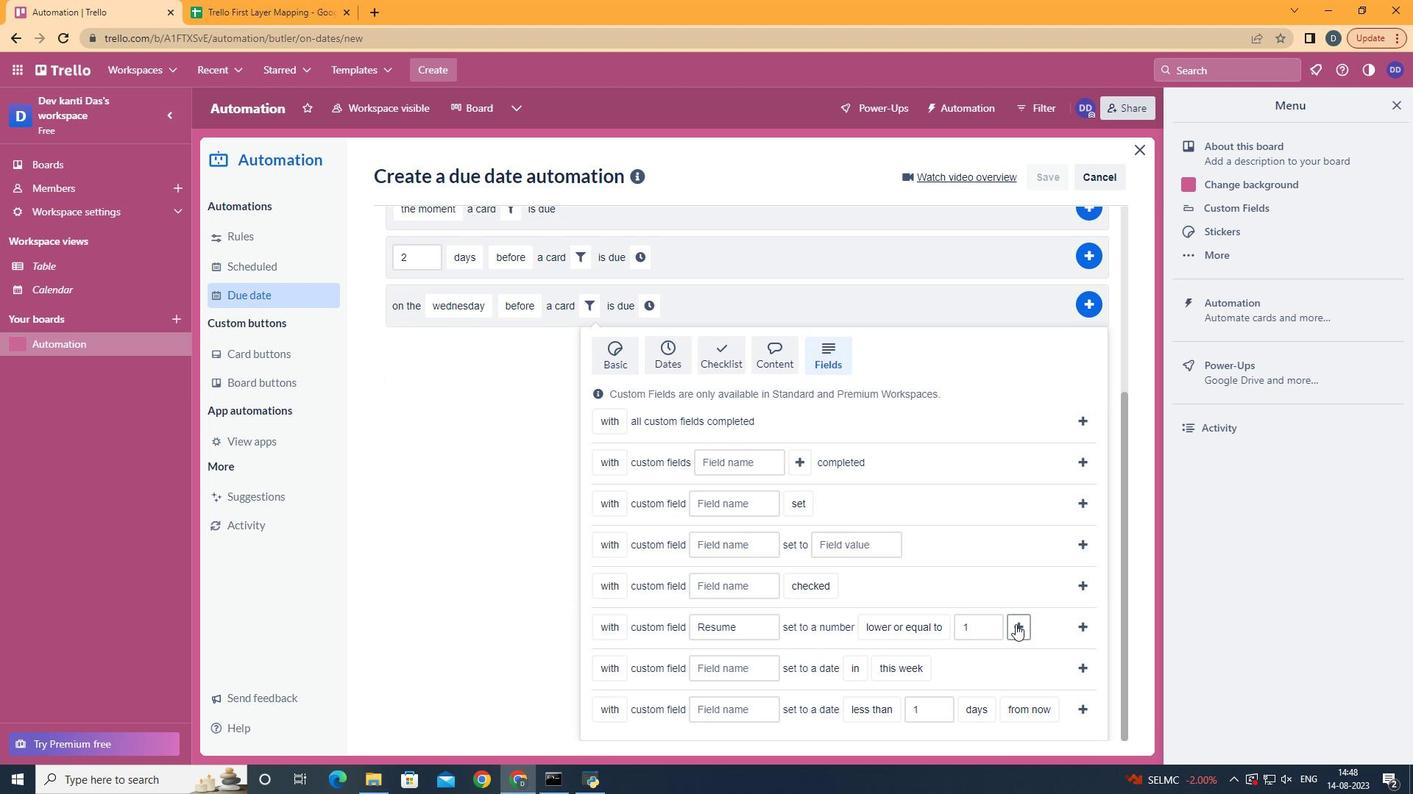 
Action: Mouse pressed left at (1015, 624)
Screenshot: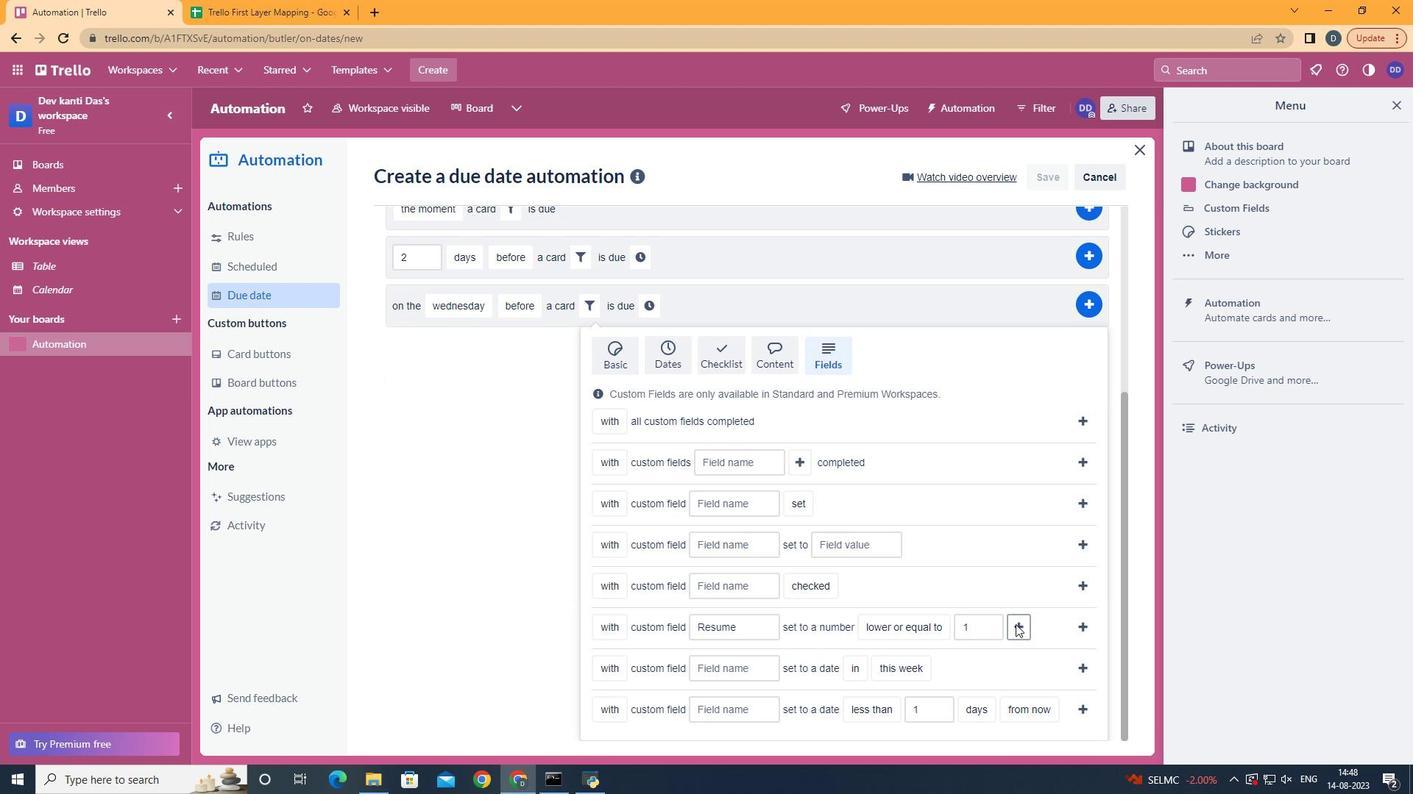 
Action: Mouse moved to (711, 571)
Screenshot: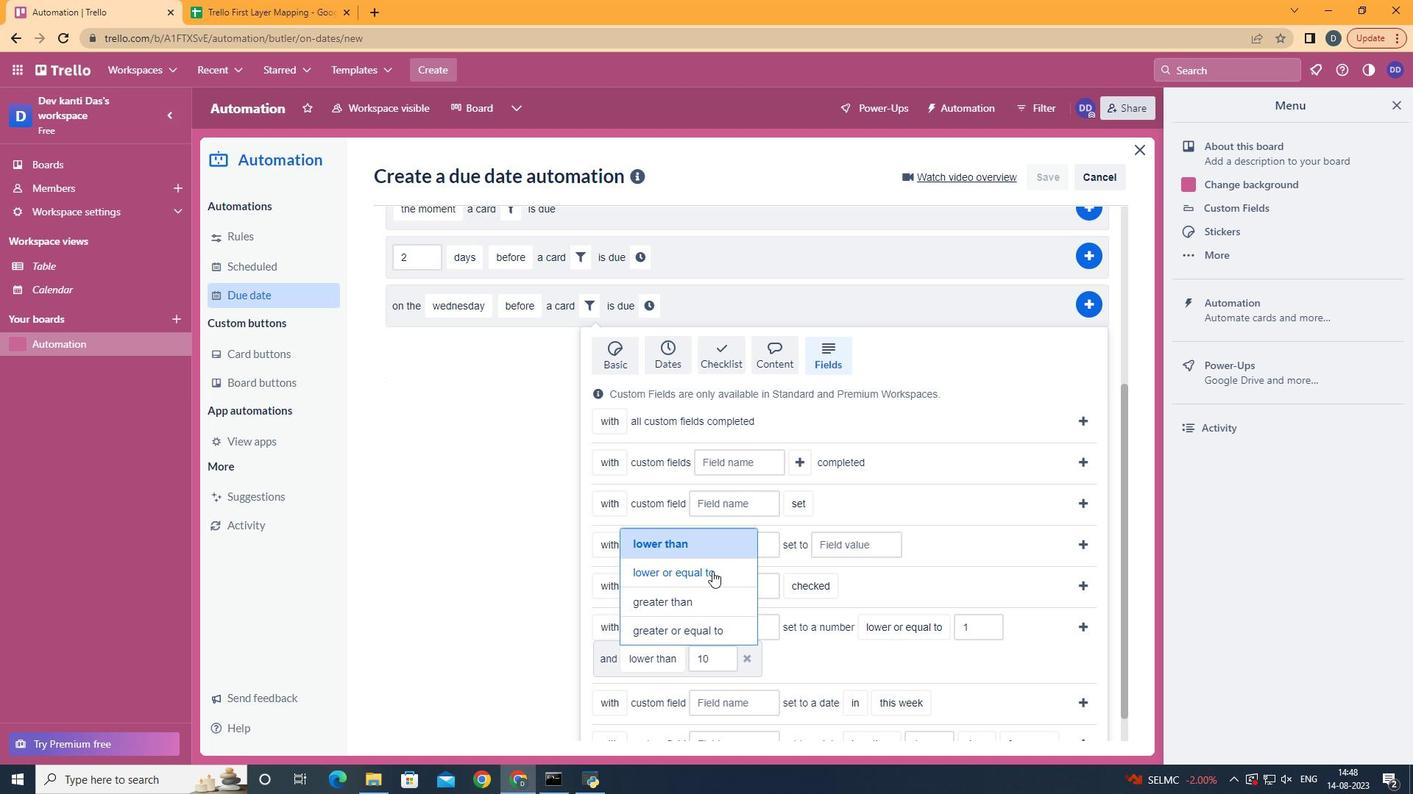 
Action: Mouse pressed left at (711, 571)
Screenshot: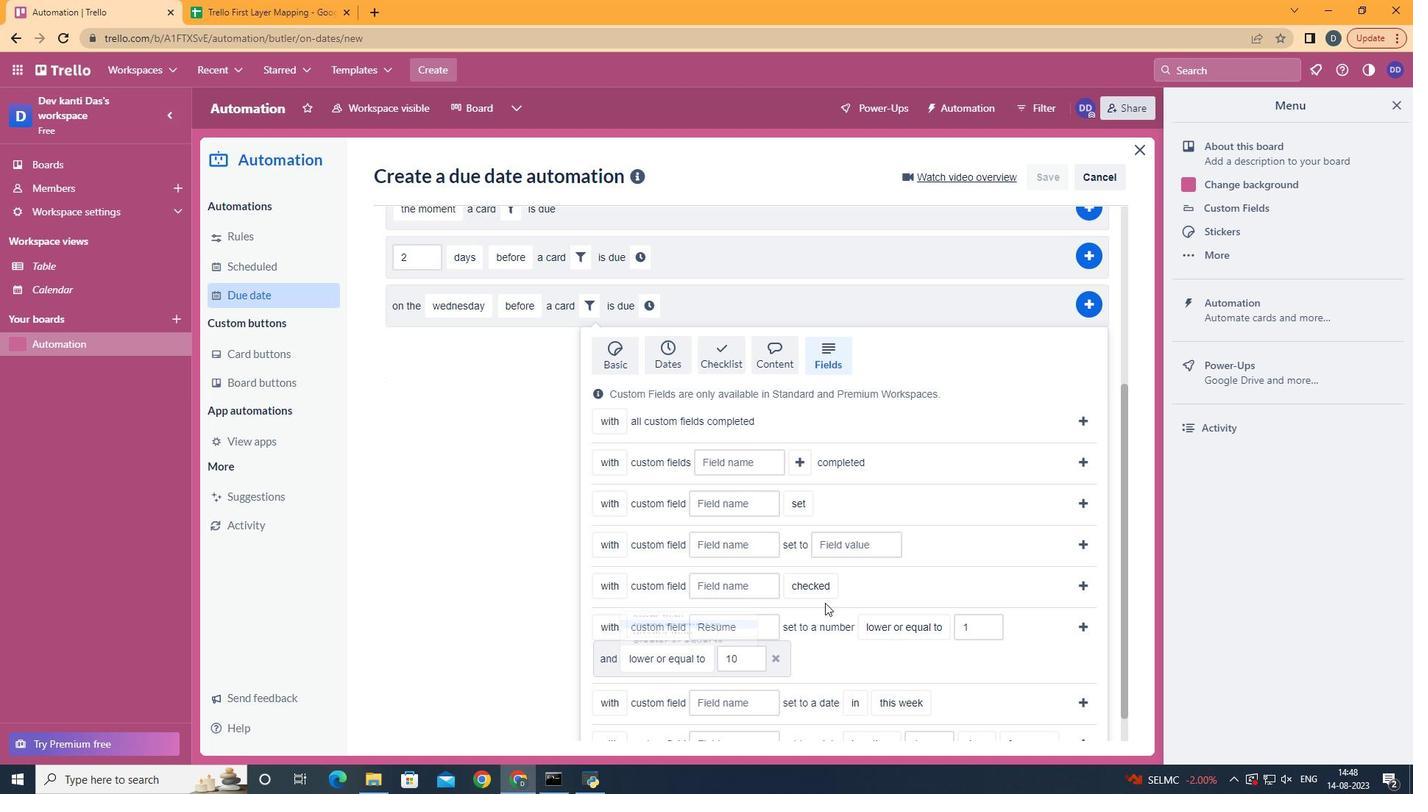 
Action: Mouse moved to (1083, 629)
Screenshot: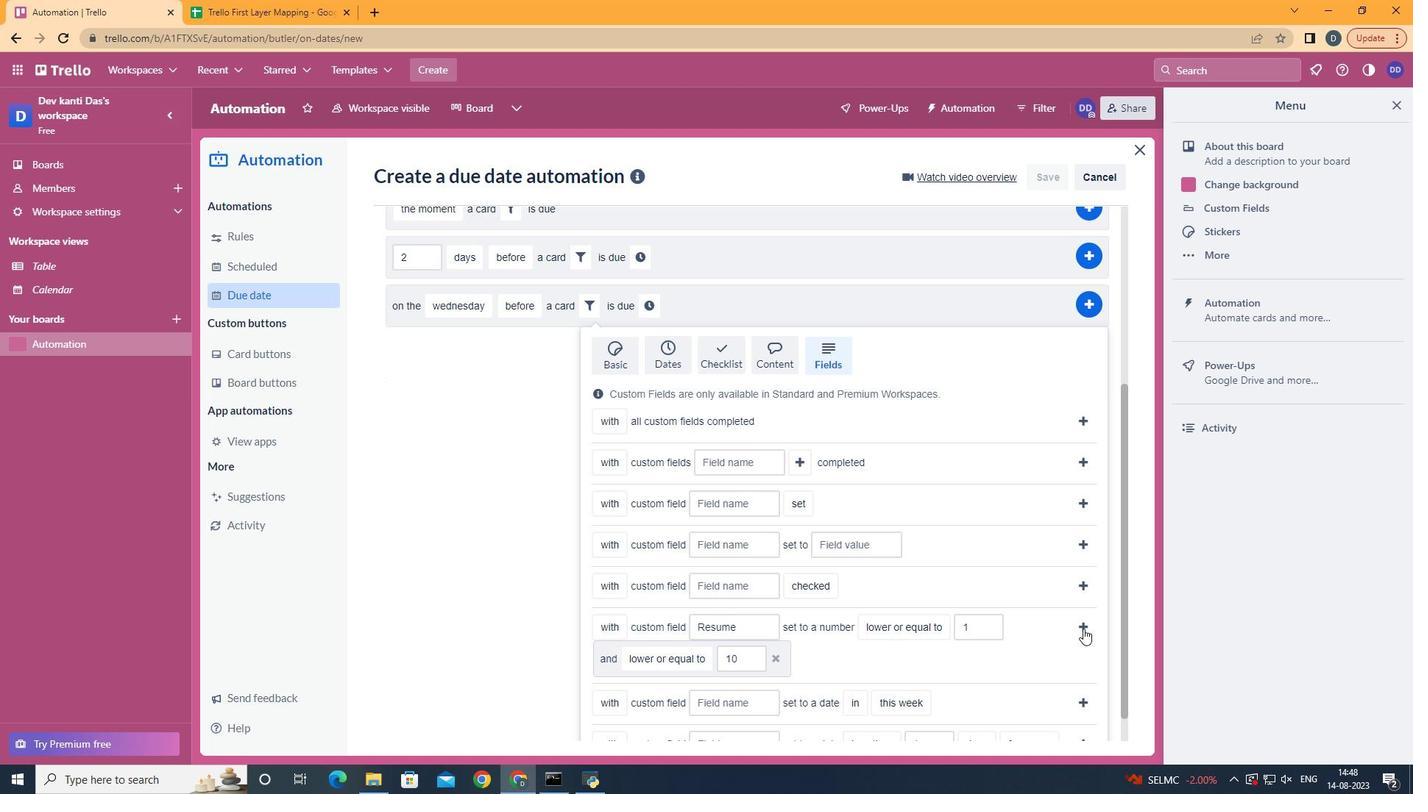 
Action: Mouse pressed left at (1083, 629)
Screenshot: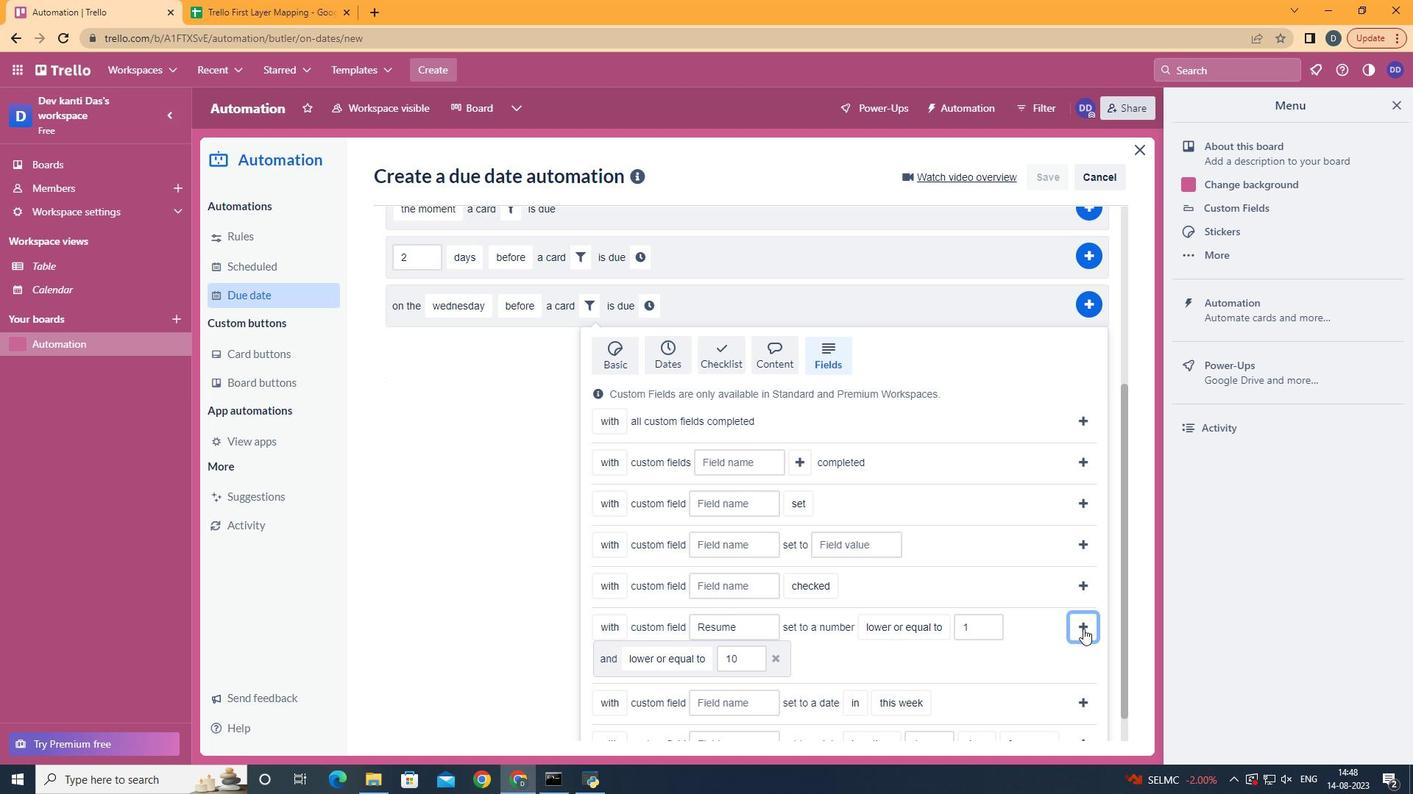 
Action: Mouse moved to (411, 624)
Screenshot: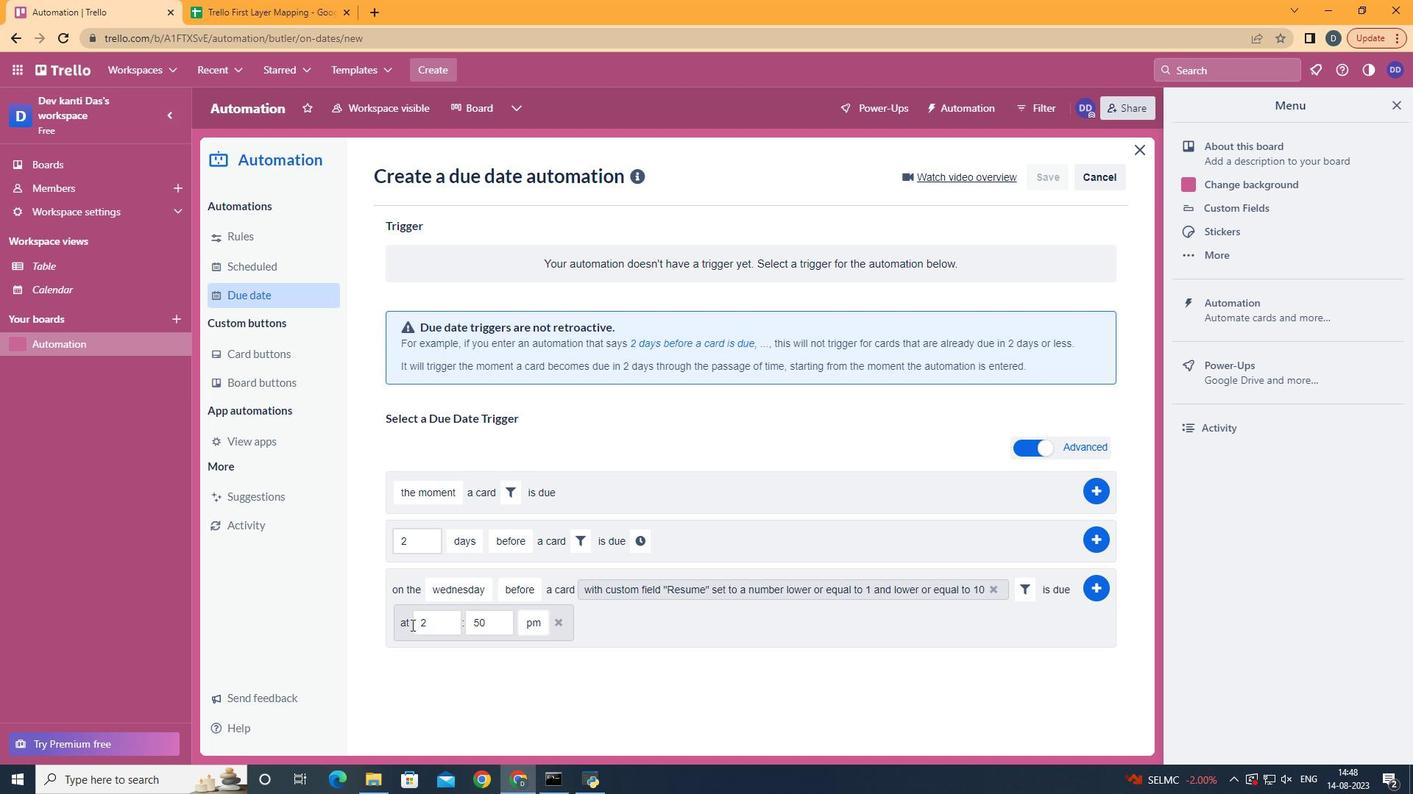 
Action: Mouse pressed left at (411, 624)
Screenshot: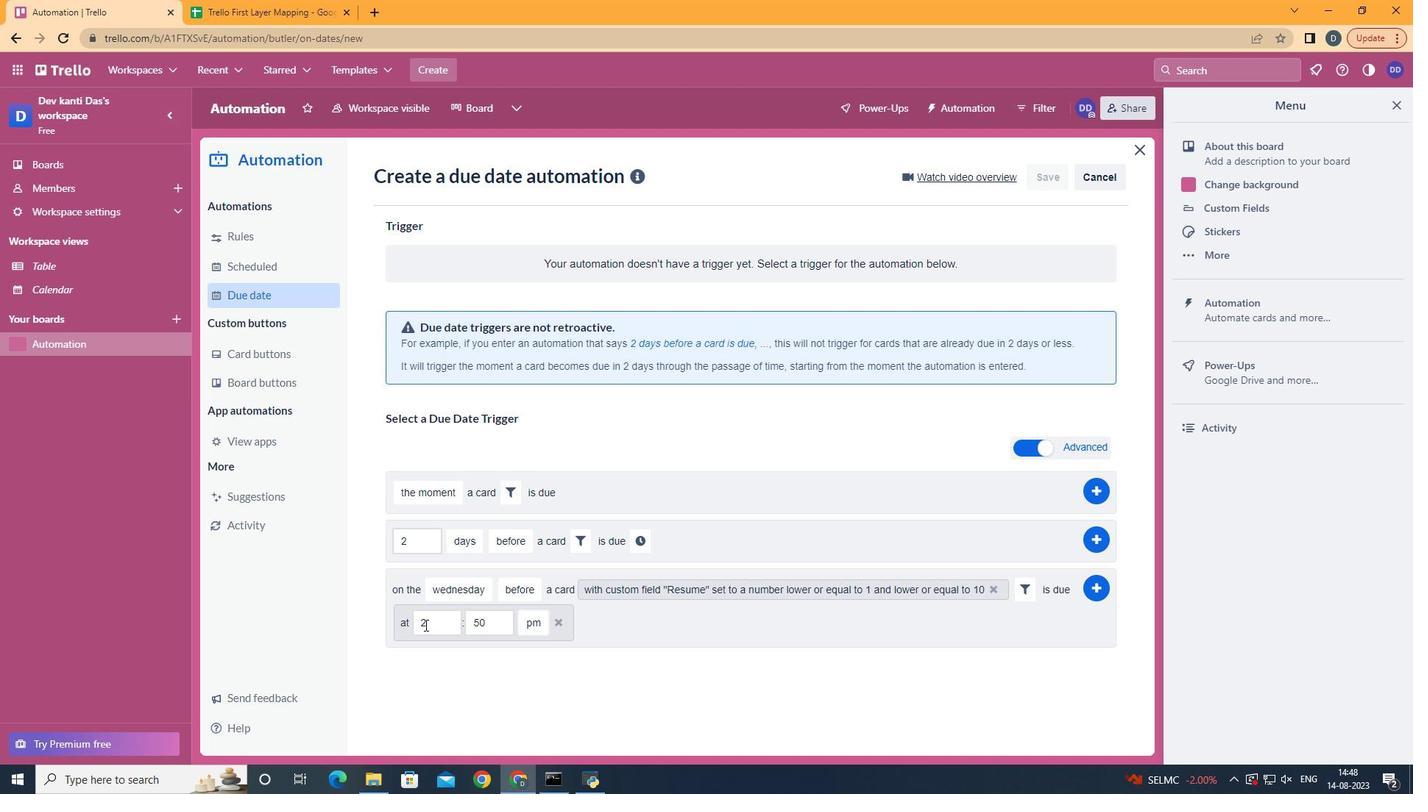 
Action: Mouse moved to (427, 626)
Screenshot: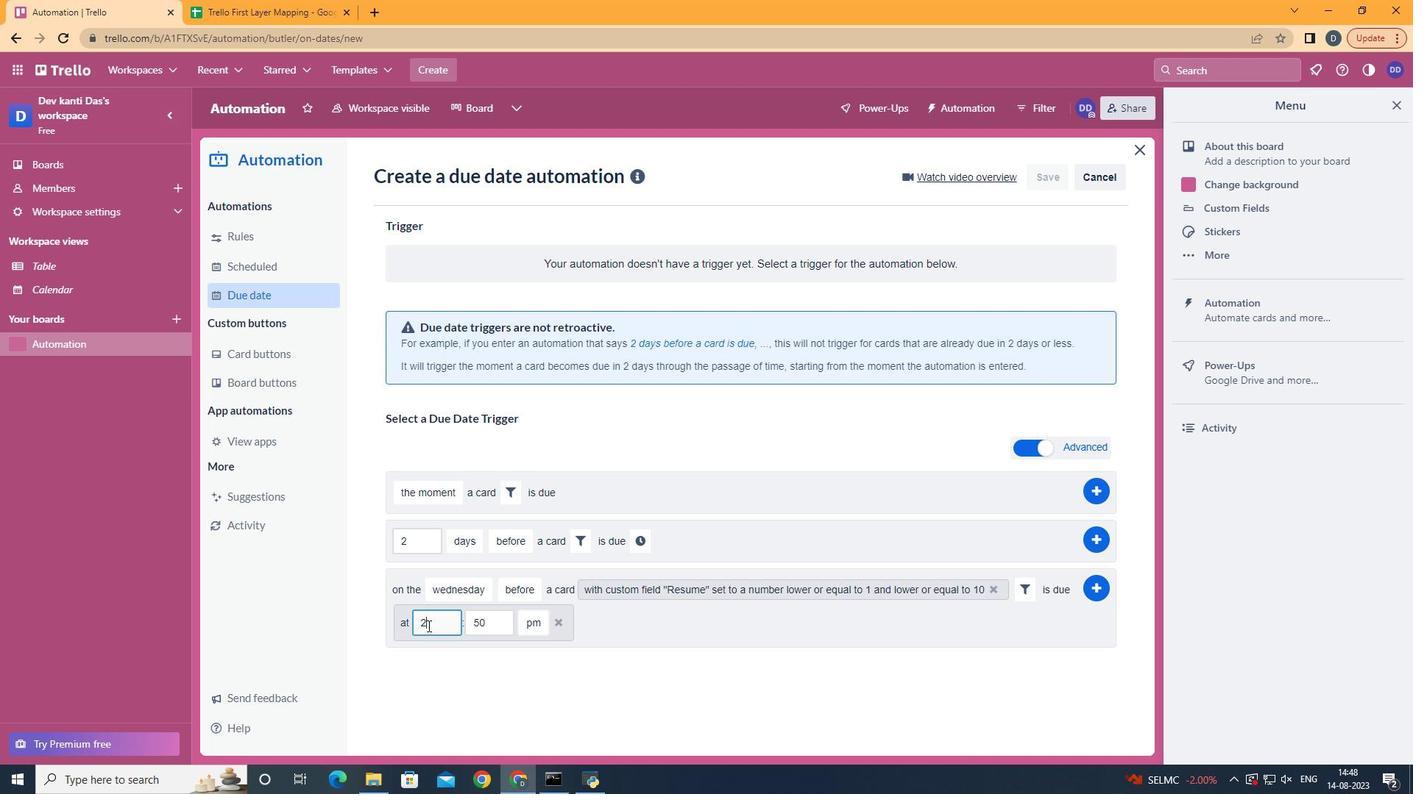 
Action: Mouse pressed left at (427, 626)
Screenshot: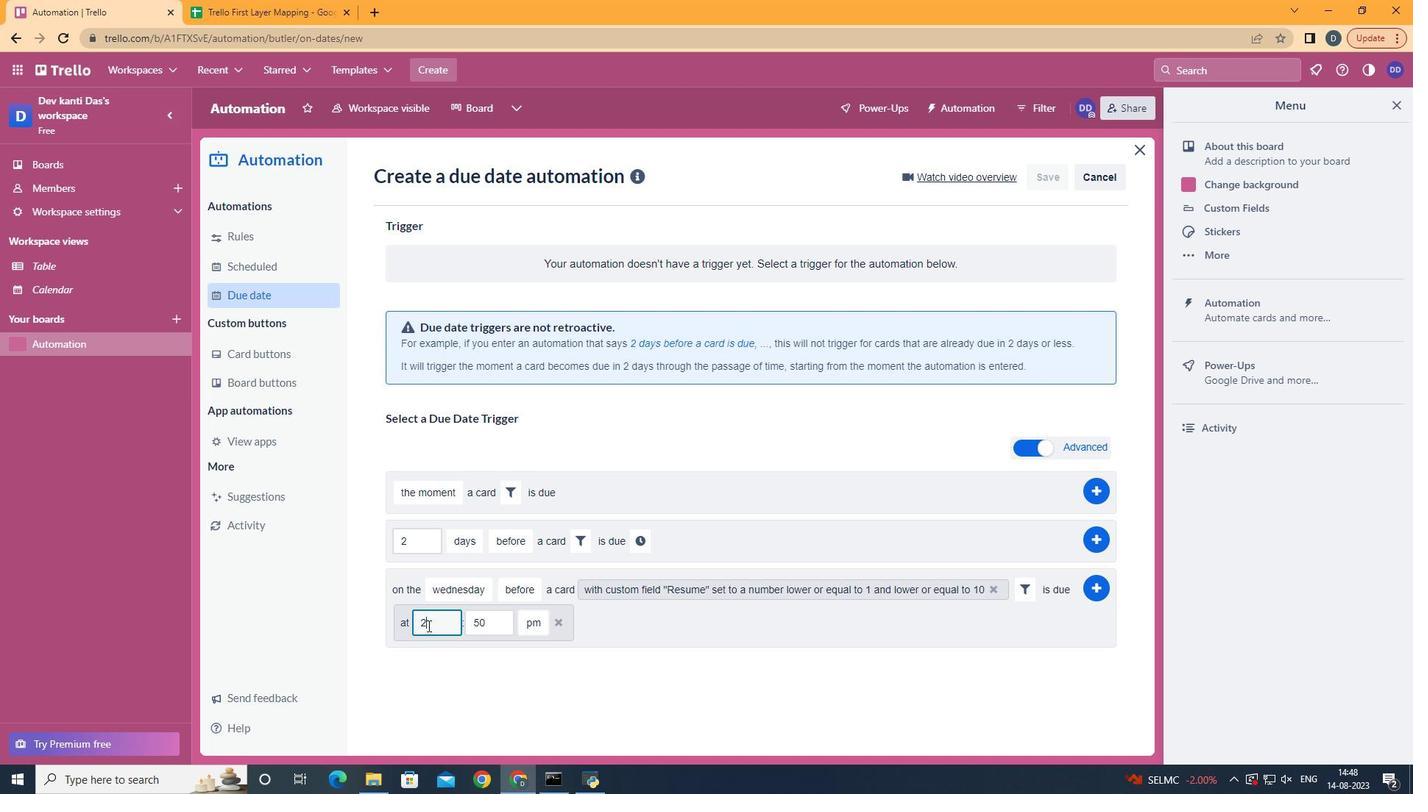 
Action: Mouse moved to (425, 627)
Screenshot: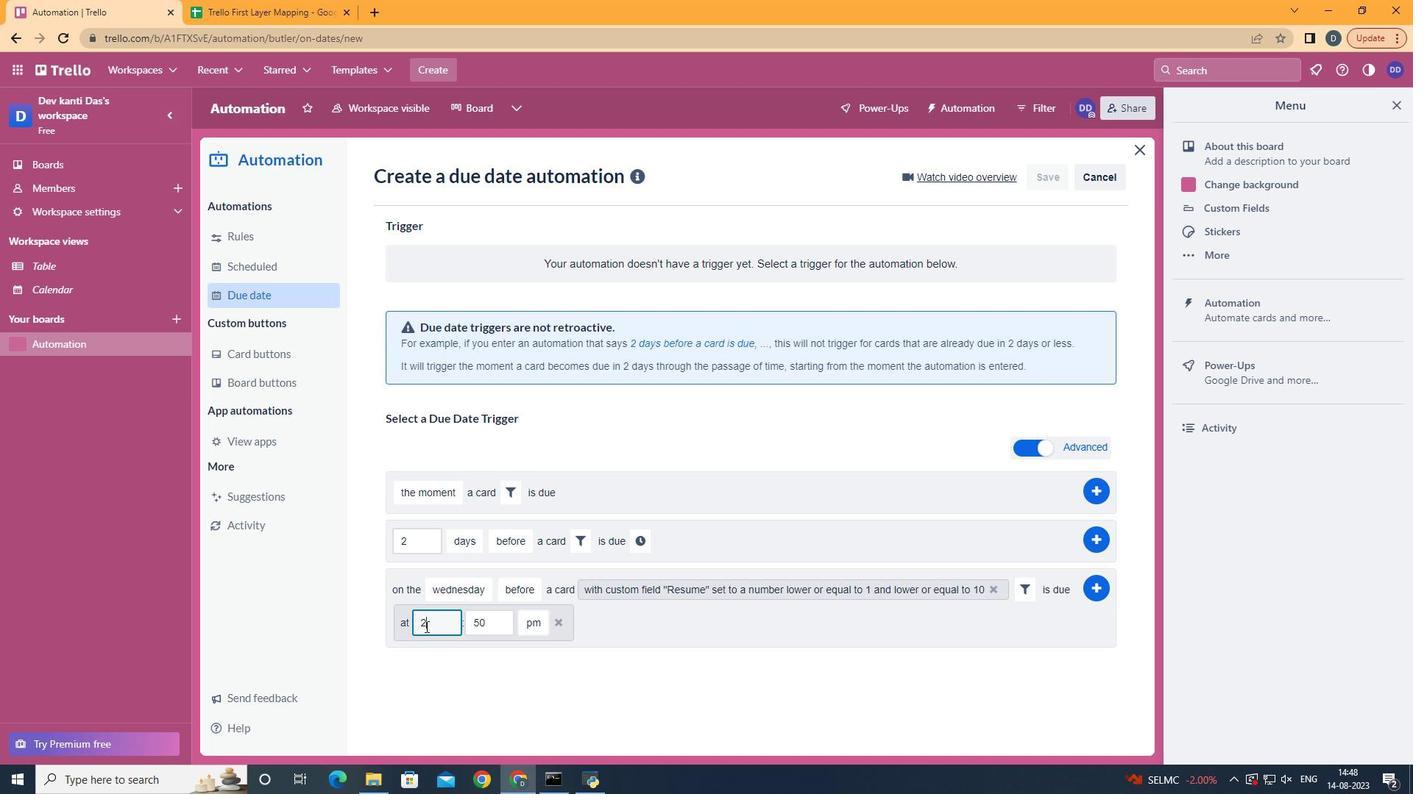 
Action: Key pressed <Key.backspace>11
Screenshot: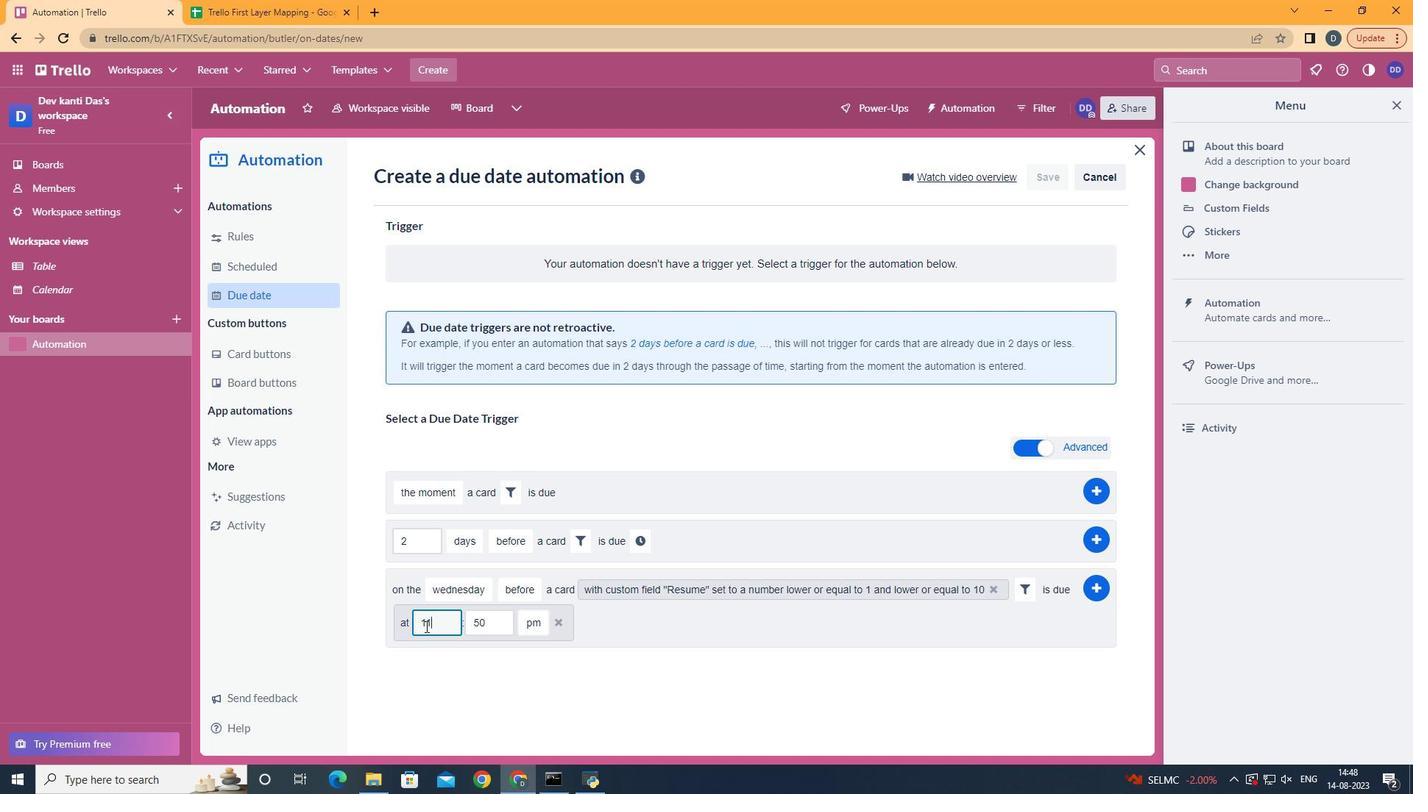 
Action: Mouse moved to (485, 624)
Screenshot: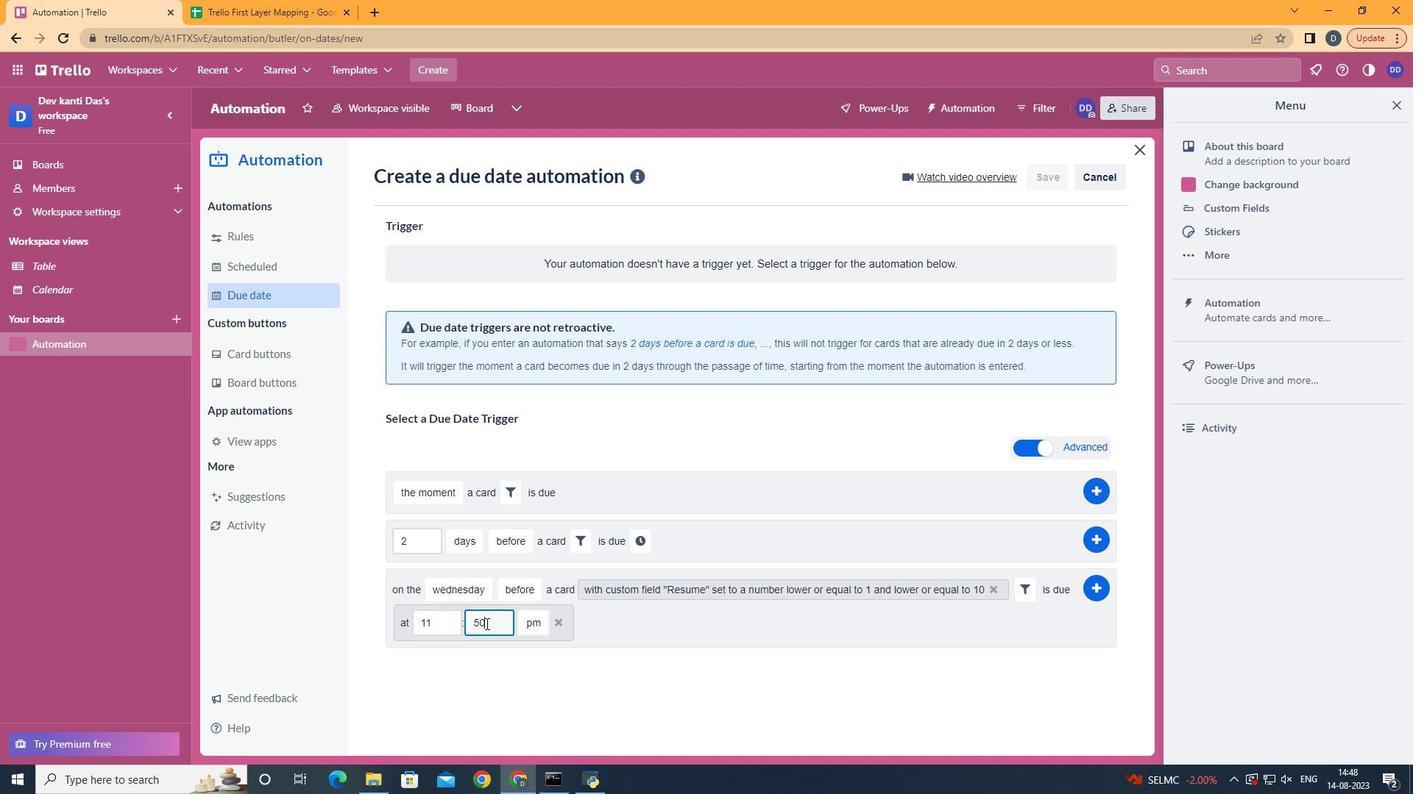 
Action: Mouse pressed left at (485, 624)
Screenshot: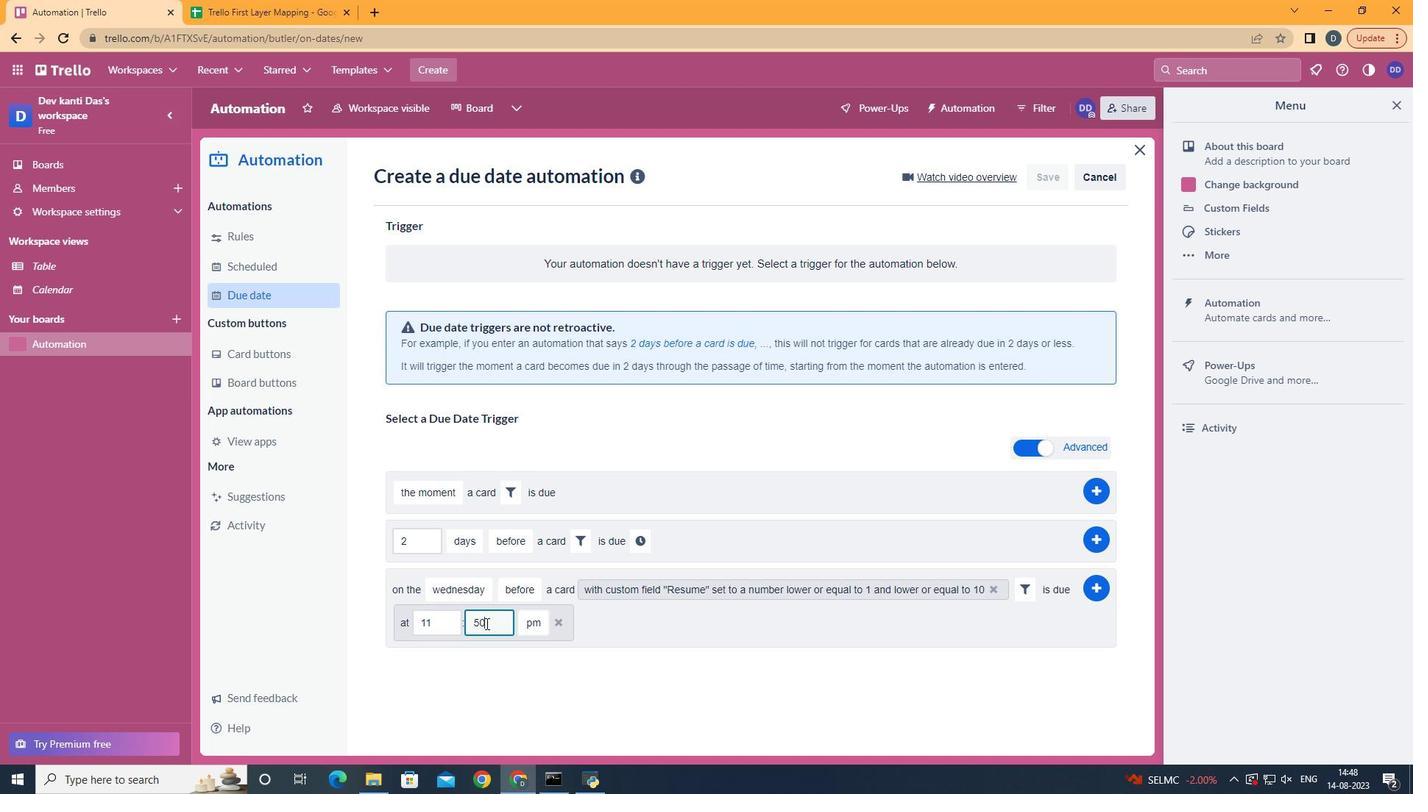 
Action: Mouse moved to (485, 624)
Screenshot: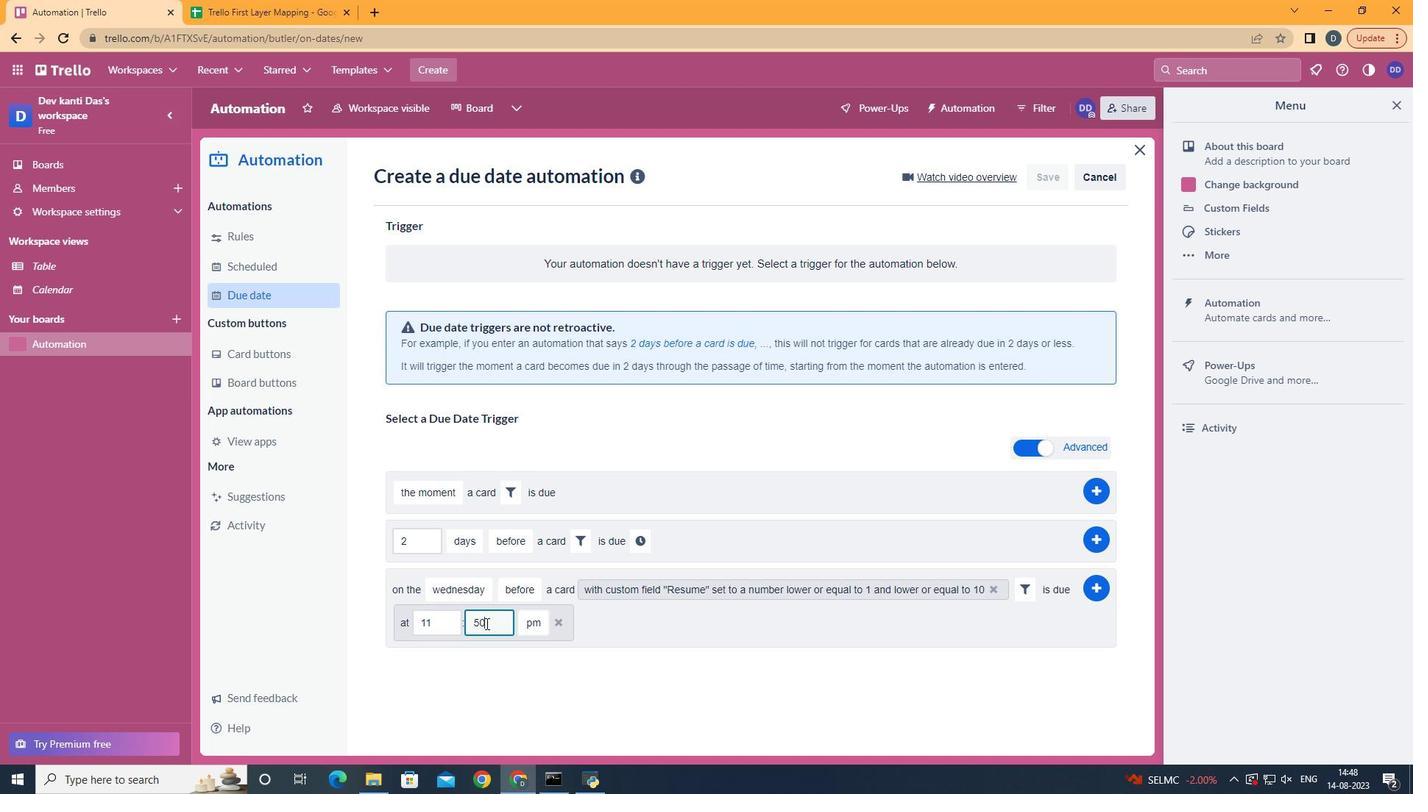 
Action: Key pressed <Key.backspace><Key.backspace>00
Screenshot: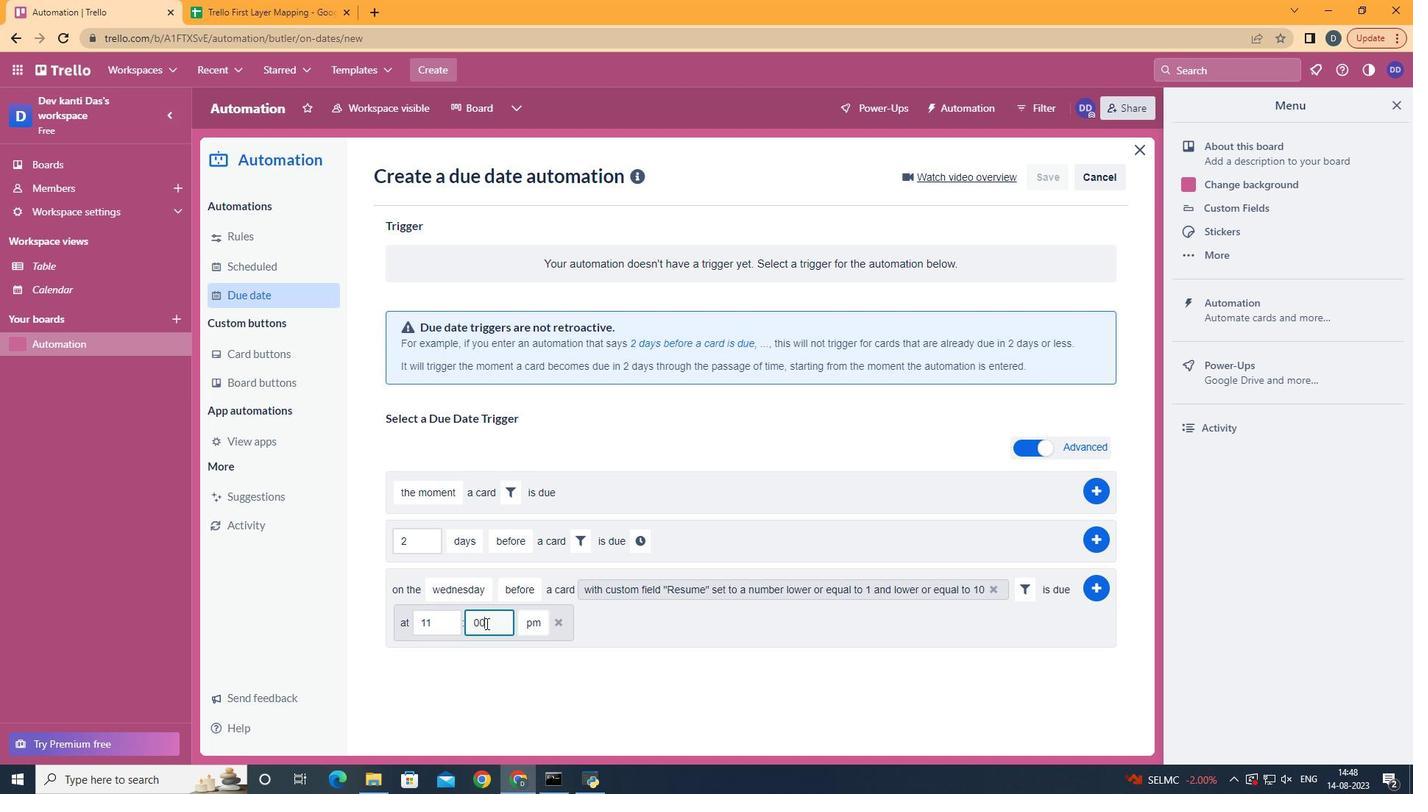 
Action: Mouse moved to (535, 649)
Screenshot: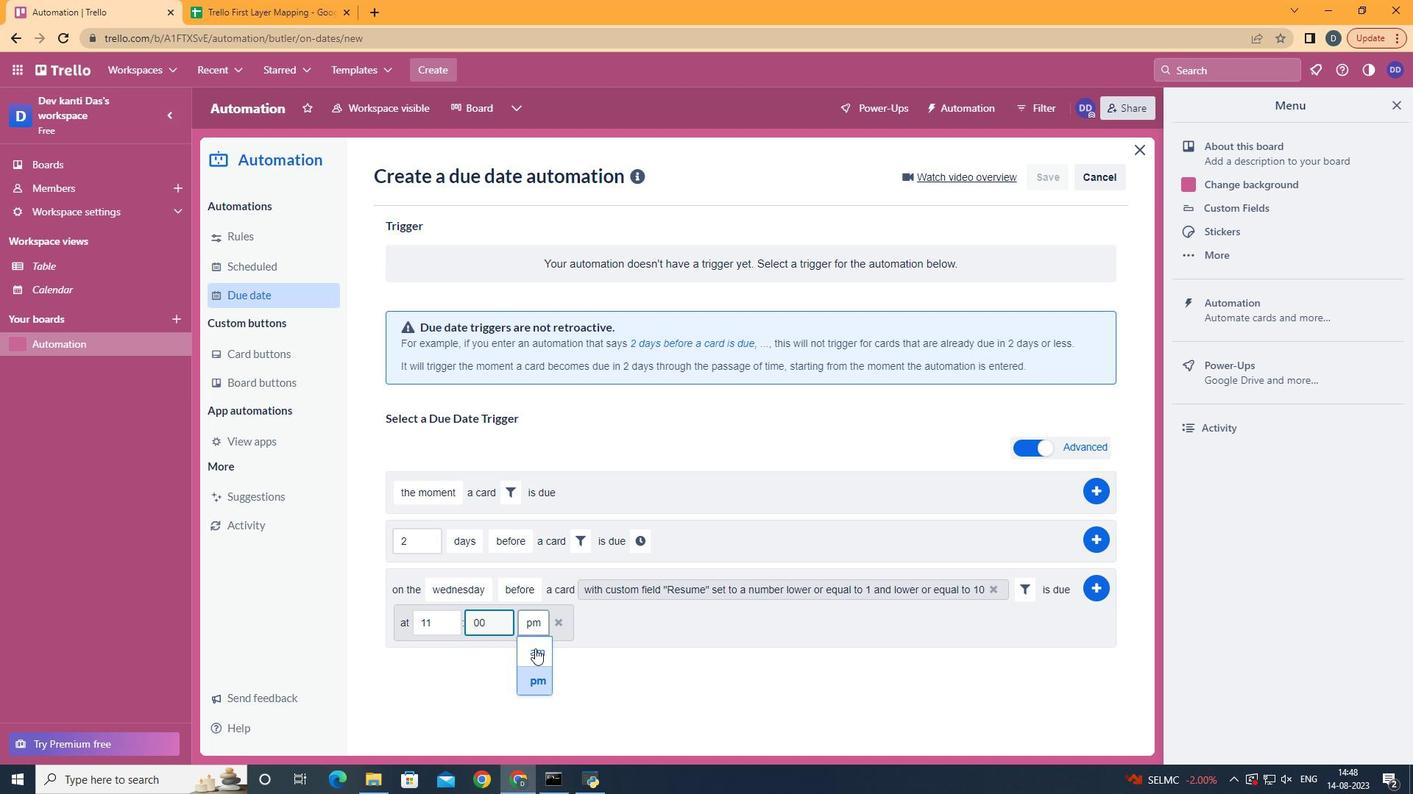 
Action: Mouse pressed left at (535, 649)
Screenshot: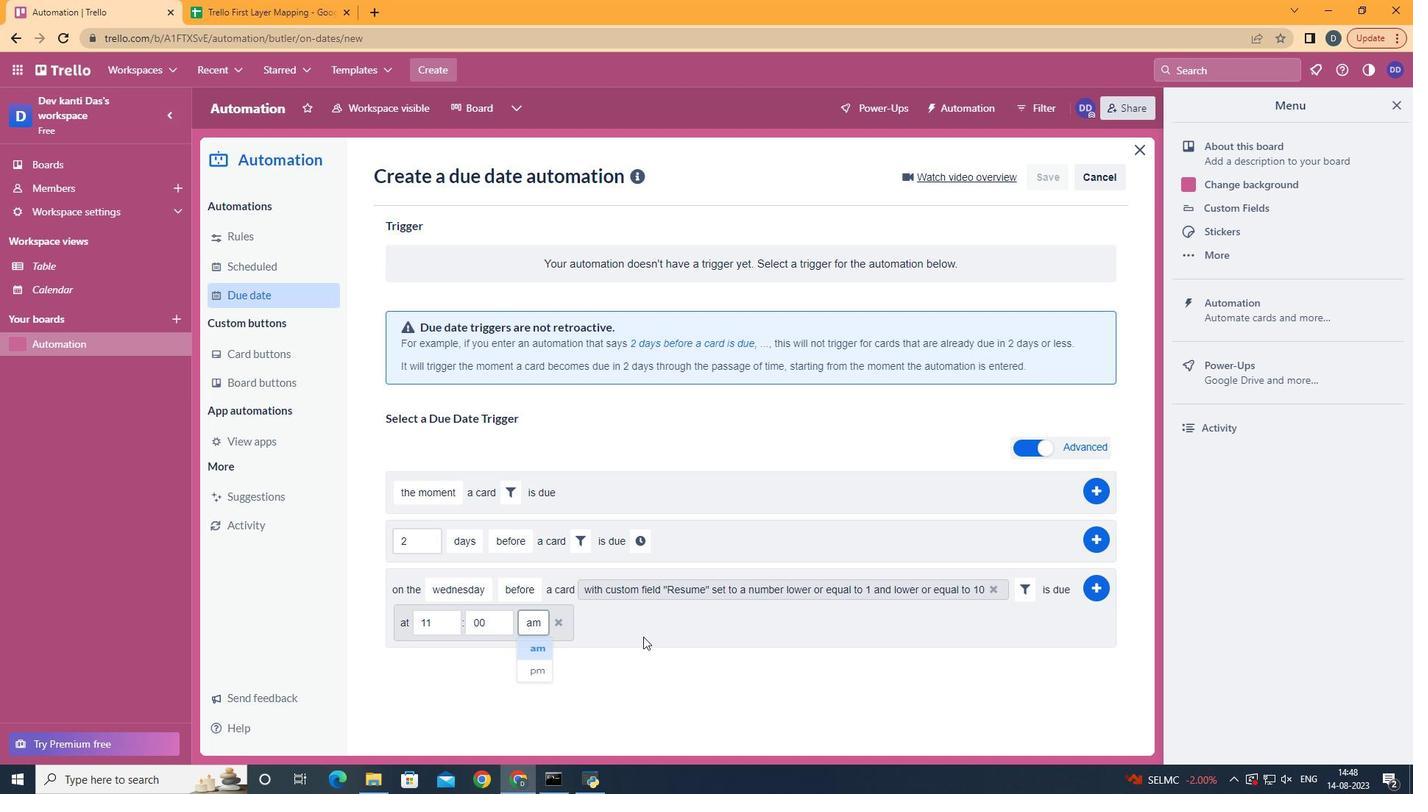 
Action: Mouse moved to (1087, 596)
Screenshot: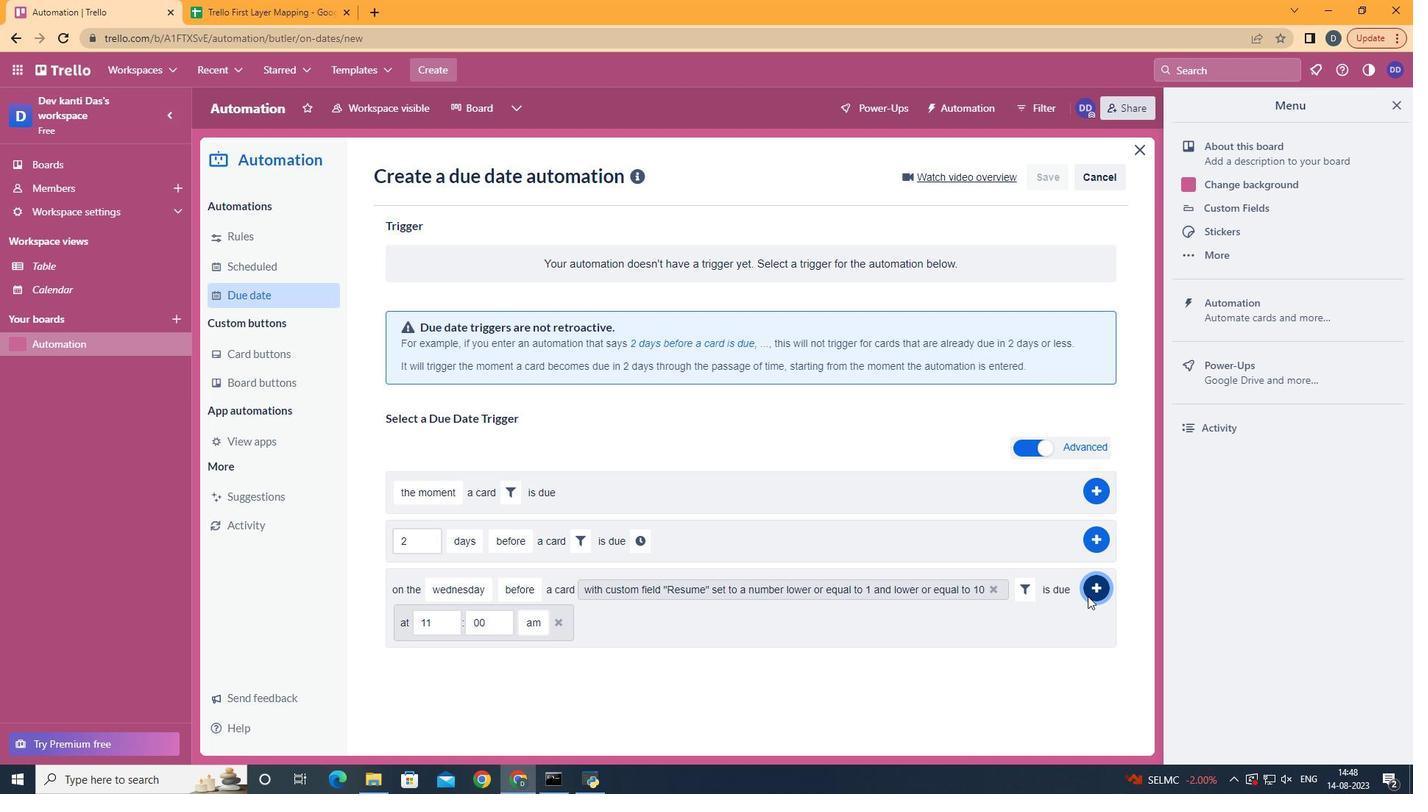 
Action: Mouse pressed left at (1087, 596)
Screenshot: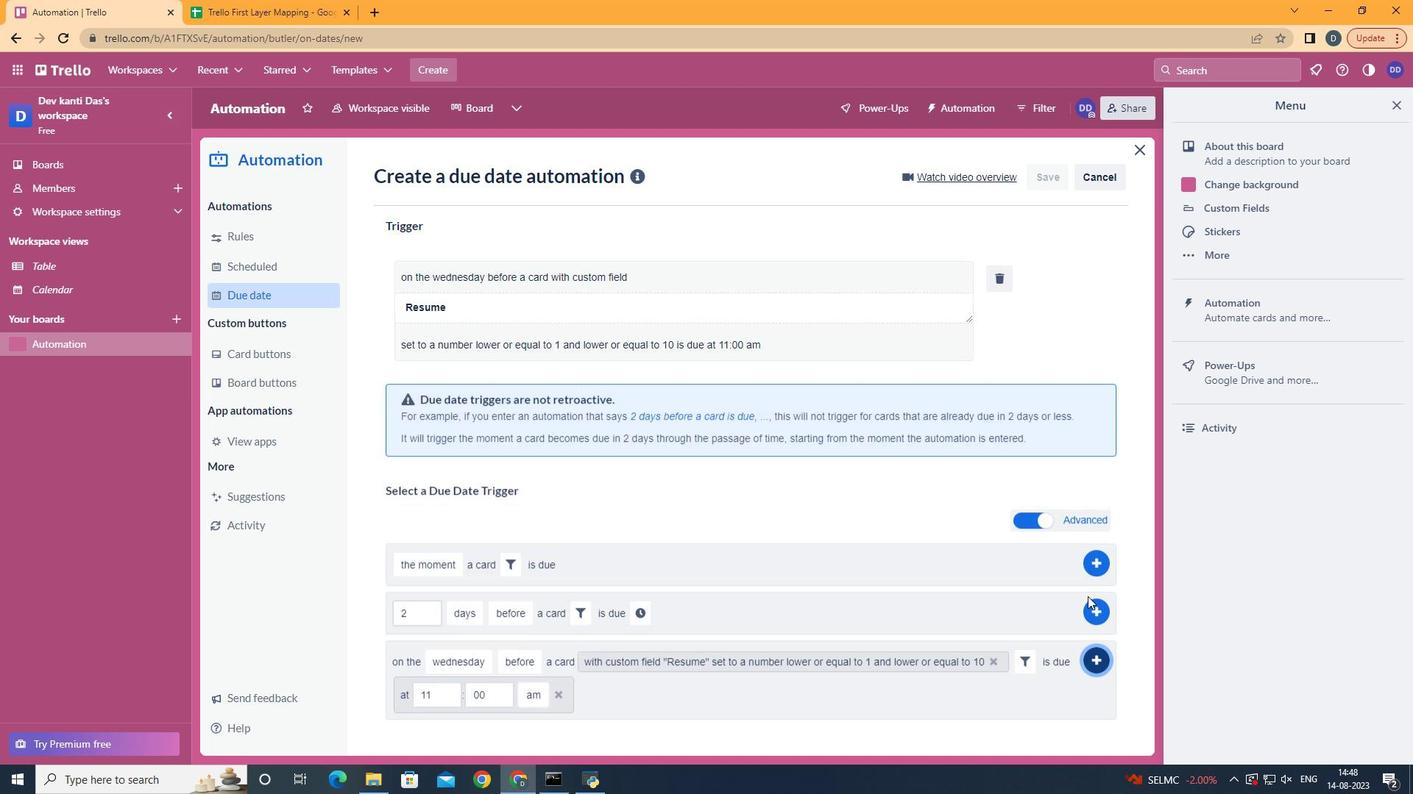 
Action: Mouse moved to (1086, 596)
Screenshot: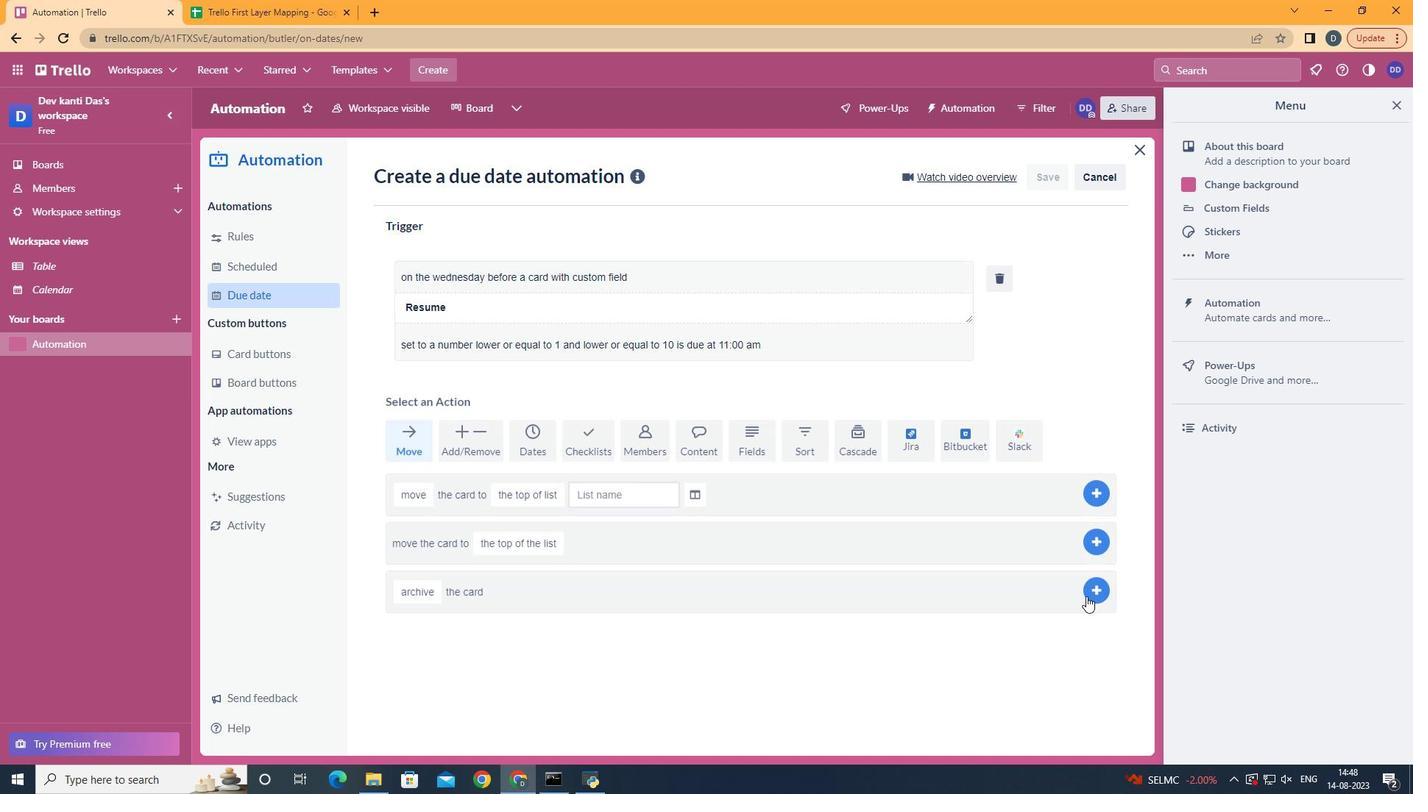 
